 Task: In the Company tbs.co.jp, Create email and send with subject: 'Elevate Your Success: Introducing a Transformative Opportunity', and with mail content 'Hello_x000D_
Join a community of forward-thinkers and pioneers. Our transformative solution will empower you to shape the future of your industry.._x000D_
Kind Regards', attach the document: Agenda.pdf and insert image: visitingcard.jpg. Below Kind Regards, write Tumblr and insert the URL: www.tumblr.com. Mark checkbox to create task to follow up : In 2 business days .  Enter or choose an email address of recipient's from company's contact and send.. Logged in from softage.10@softage.net
Action: Mouse moved to (88, 59)
Screenshot: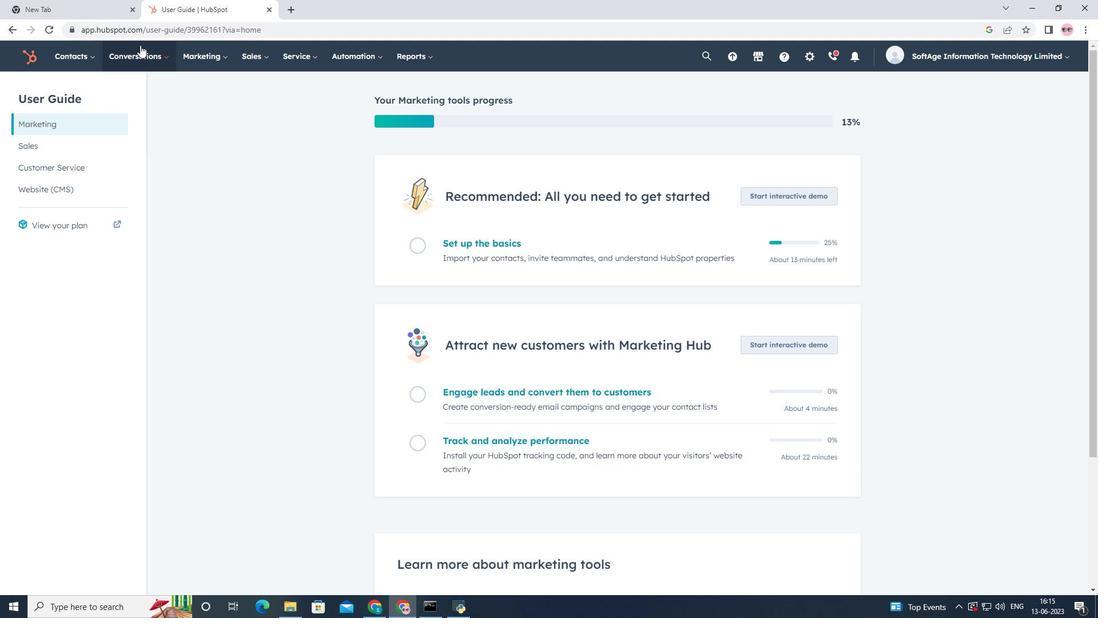 
Action: Mouse pressed left at (88, 59)
Screenshot: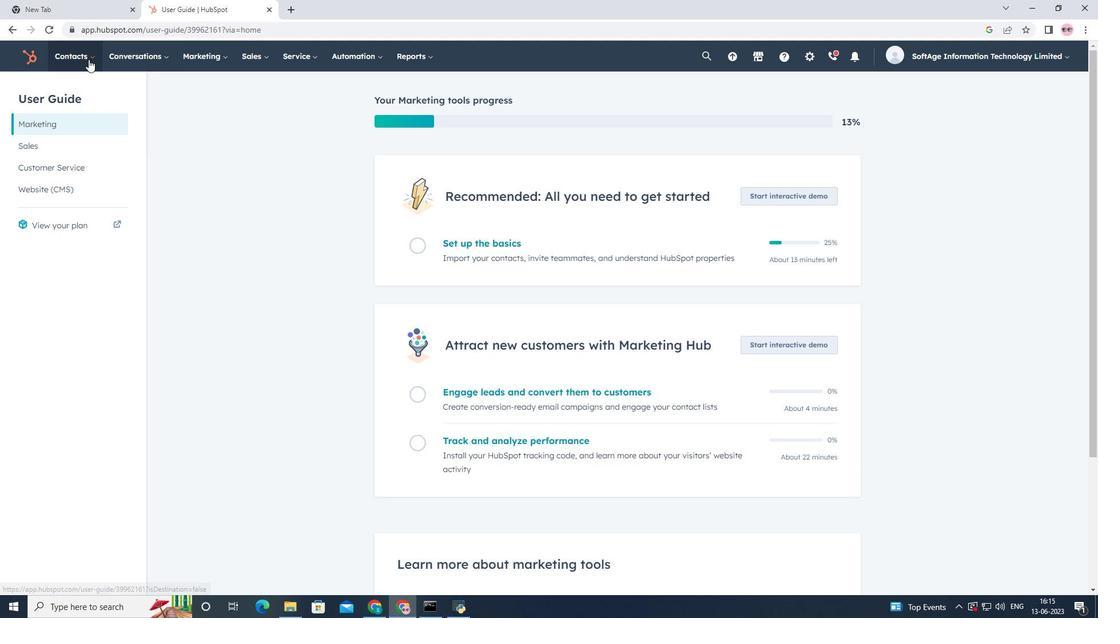 
Action: Mouse moved to (92, 119)
Screenshot: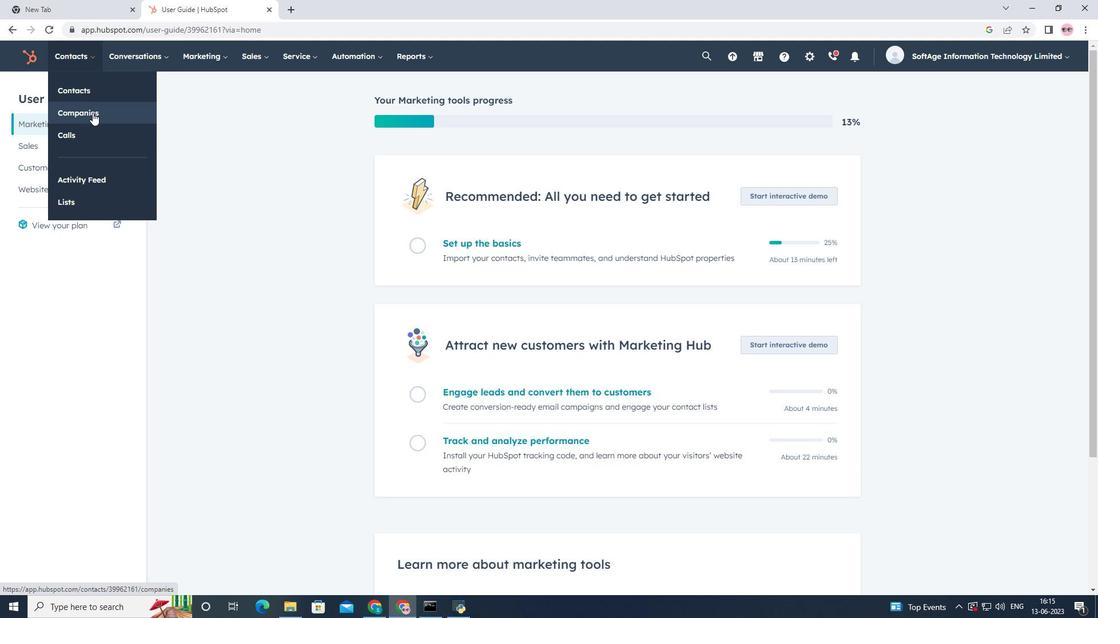 
Action: Mouse pressed left at (92, 119)
Screenshot: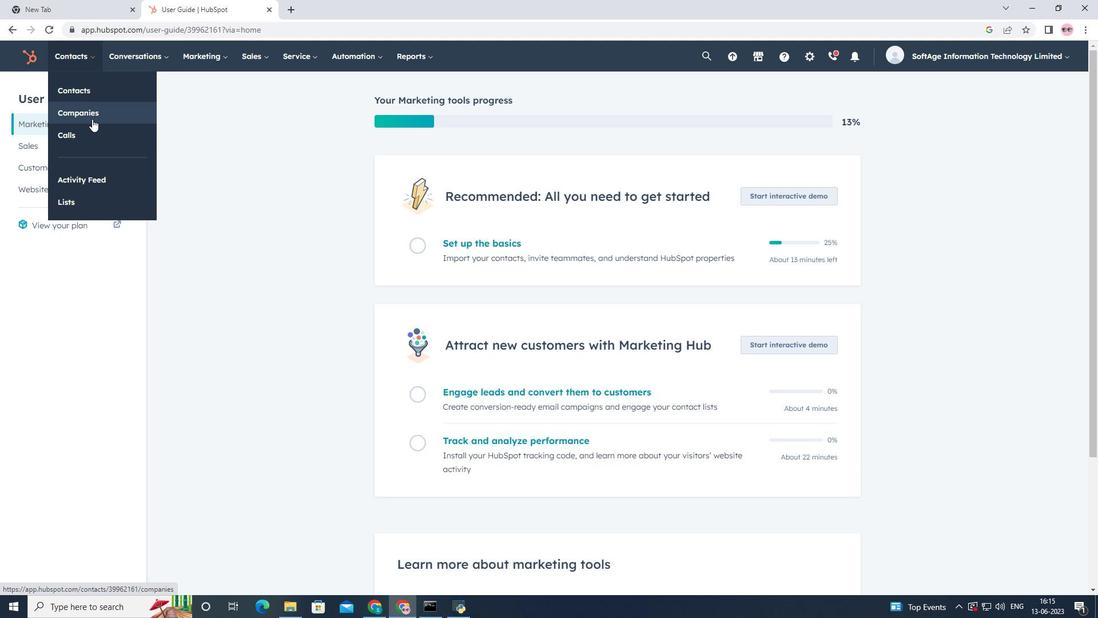 
Action: Mouse moved to (96, 190)
Screenshot: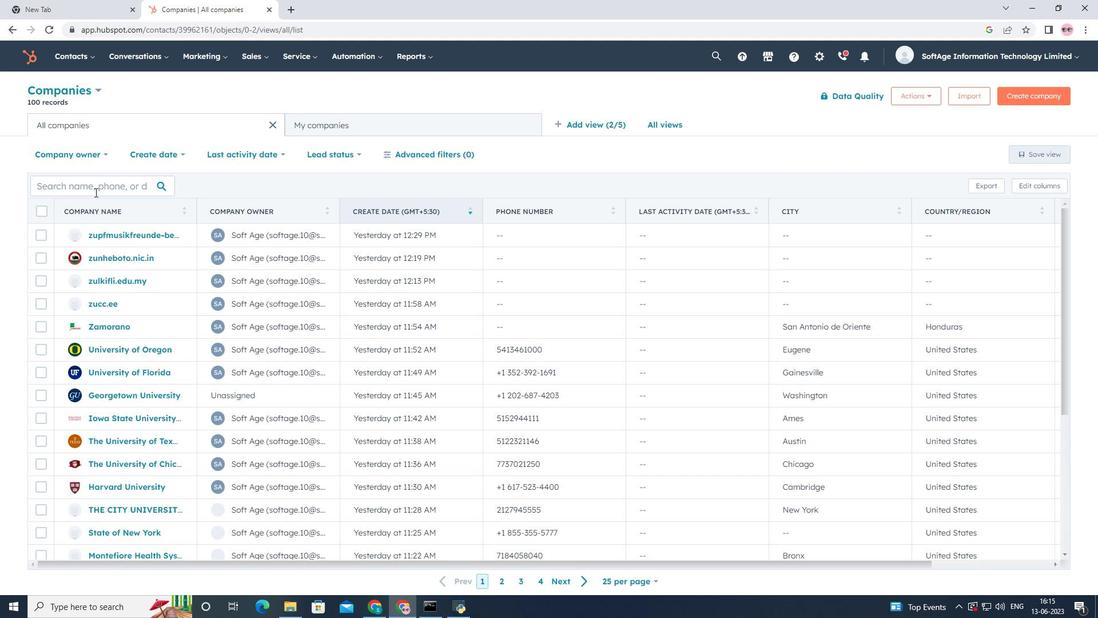 
Action: Mouse pressed left at (96, 190)
Screenshot: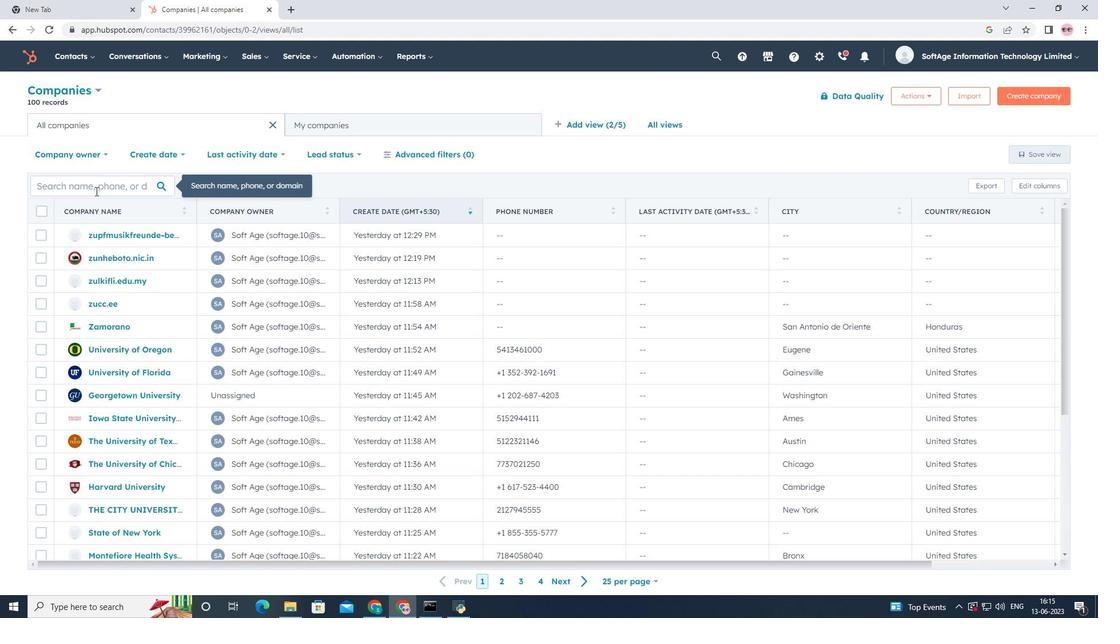 
Action: Key pressed tbs.co.jp
Screenshot: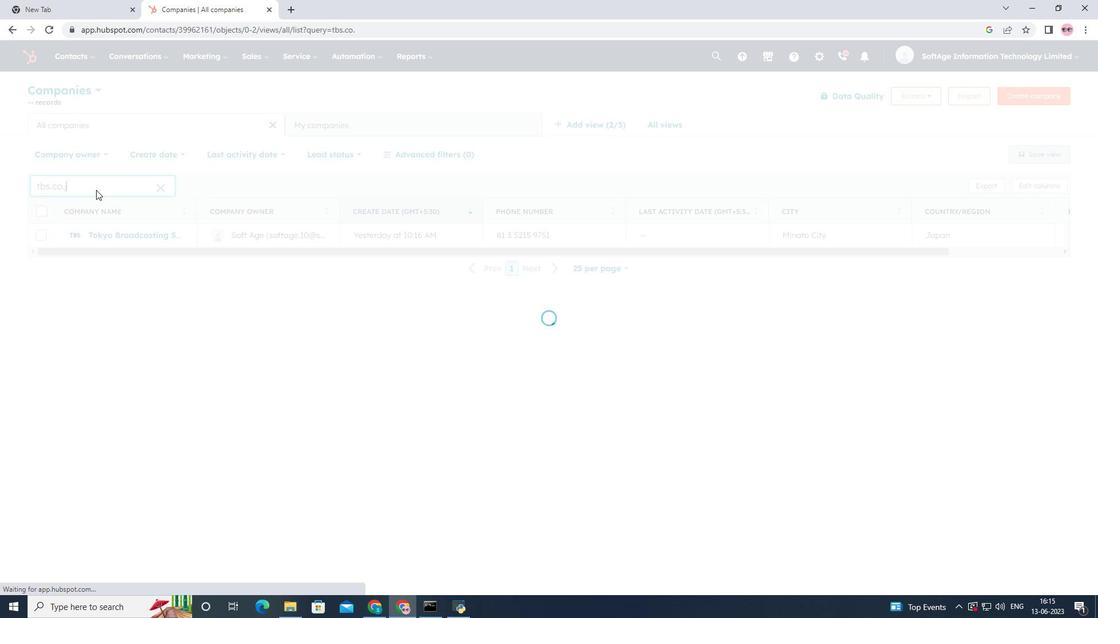 
Action: Mouse moved to (115, 237)
Screenshot: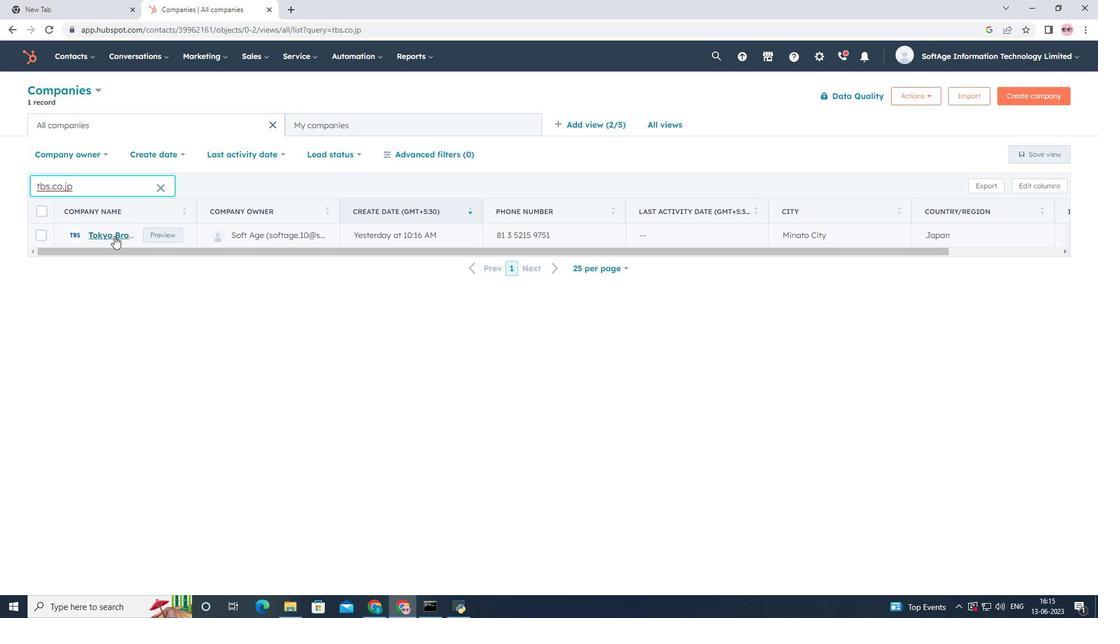 
Action: Mouse pressed left at (115, 237)
Screenshot: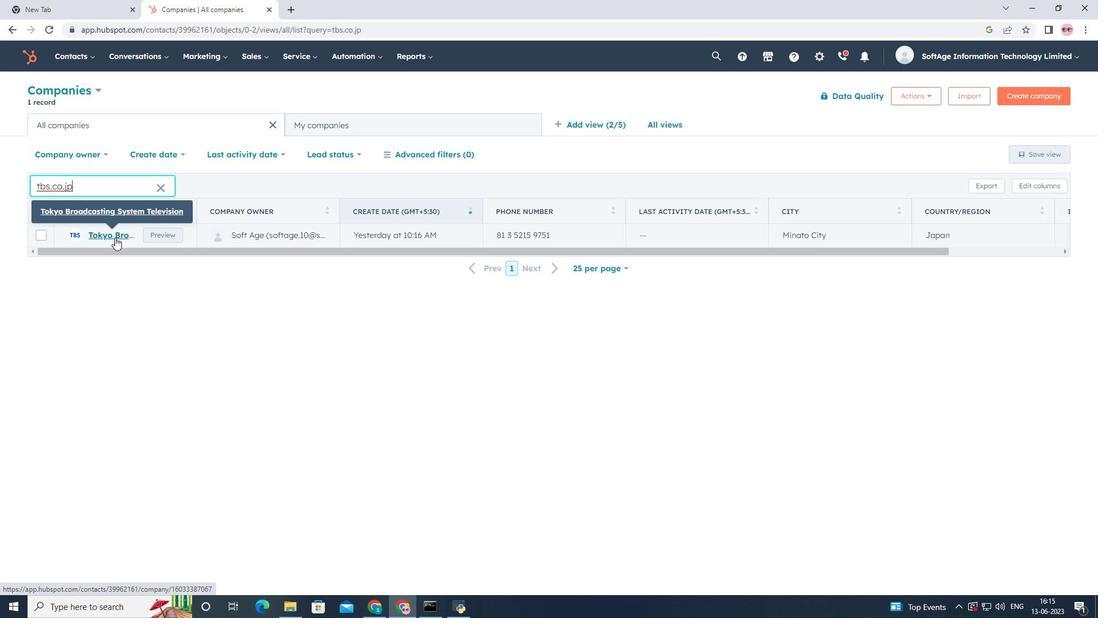 
Action: Mouse moved to (82, 198)
Screenshot: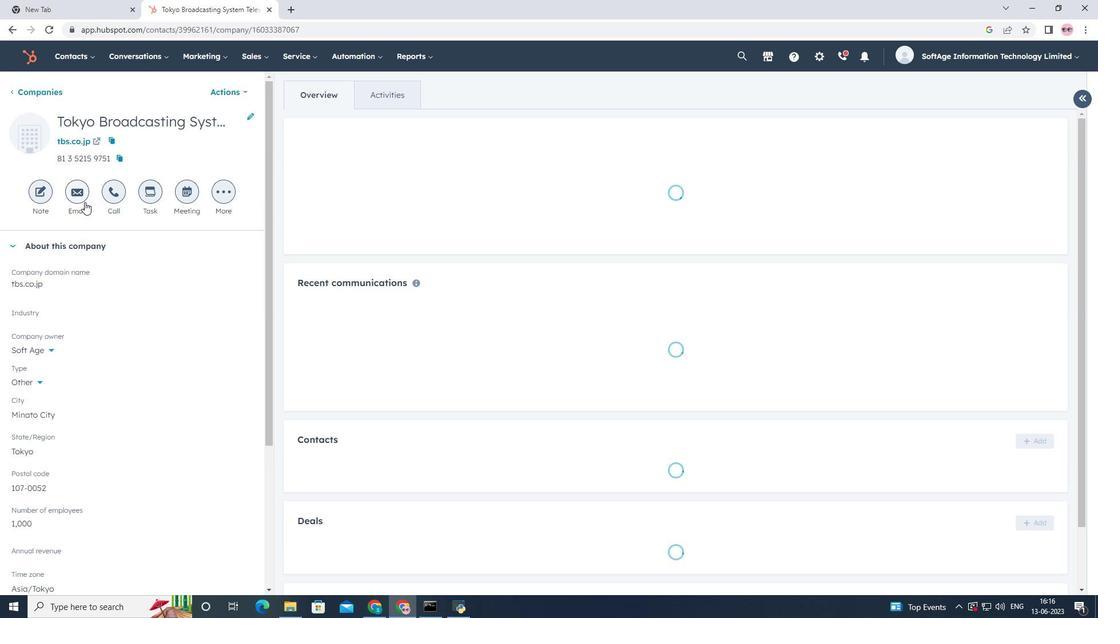 
Action: Mouse pressed left at (82, 198)
Screenshot: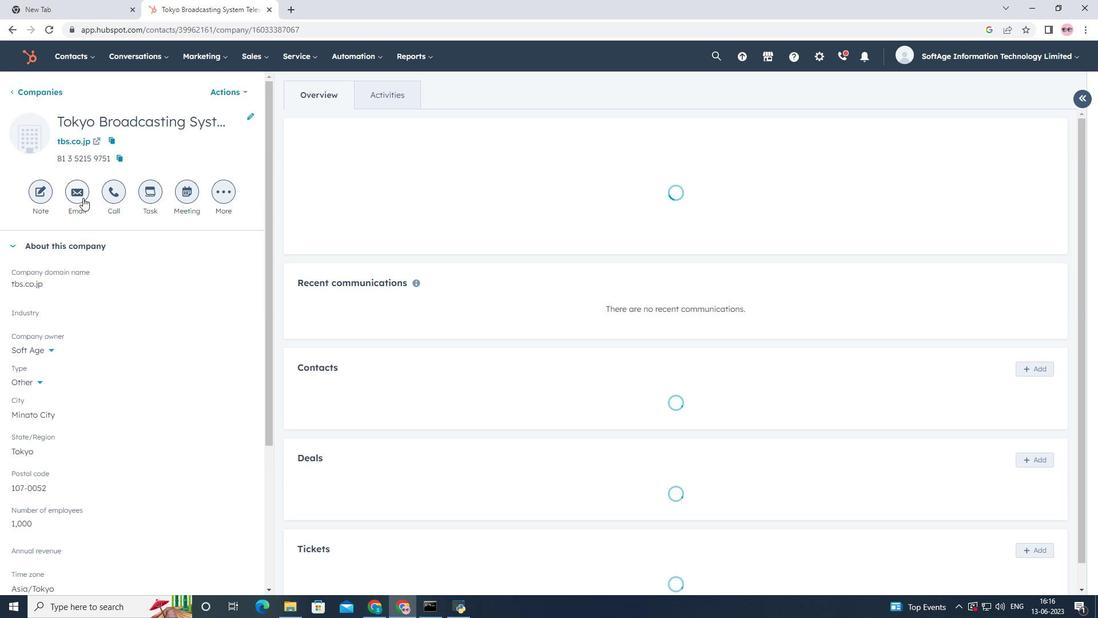 
Action: Mouse moved to (703, 390)
Screenshot: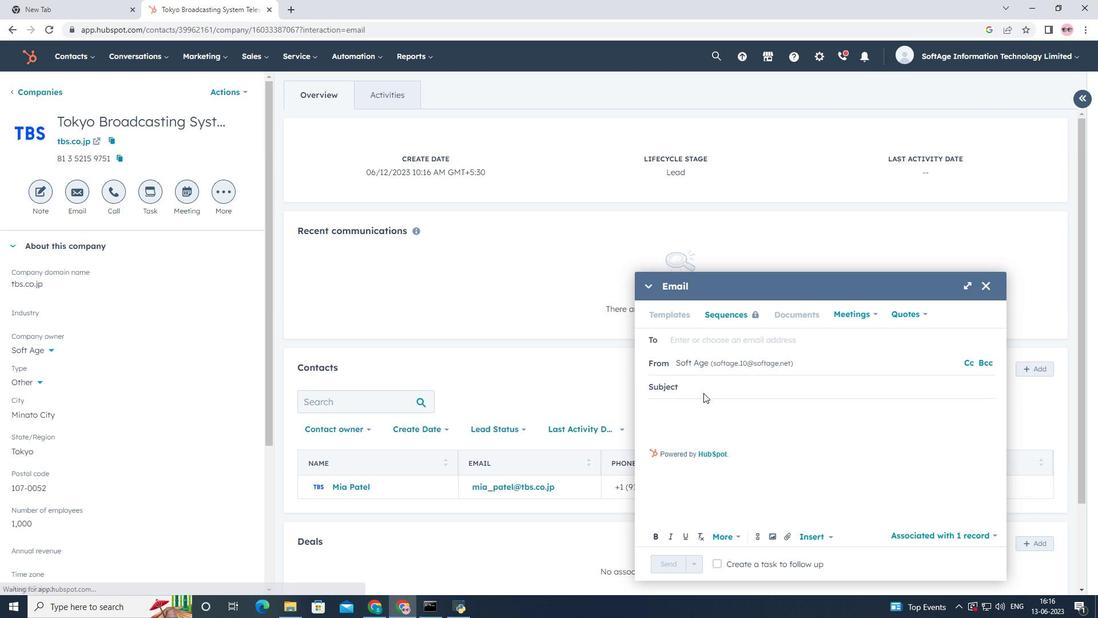 
Action: Mouse pressed left at (703, 390)
Screenshot: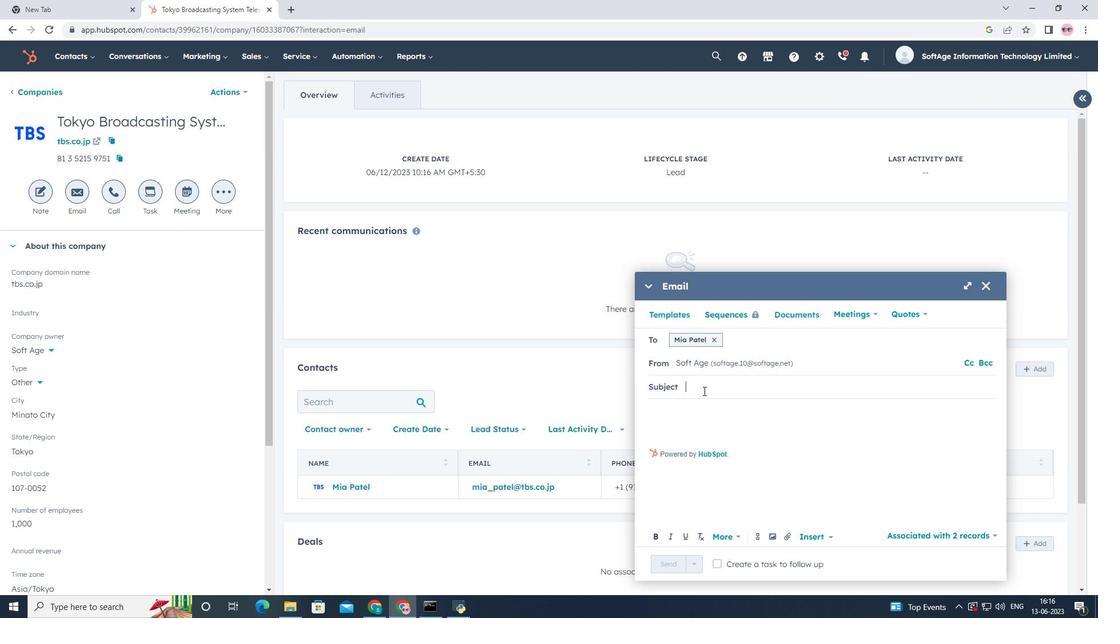 
Action: Key pressed <Key.shift>Elevate<Key.space><Key.shift>Your<Key.space><Key.shift>Success<Key.shift>:<Key.space><Key.shift><Key.shift><Key.shift><Key.shift><Key.shift><Key.shift><Key.shift><Key.shift><Key.shift><Key.shift><Key.shift><Key.shift><Key.shift><Key.shift><Key.shift><Key.shift><Key.shift><Key.shift><Key.shift><Key.shift><Key.shift><Key.shift><Key.shift><Key.shift><Key.shift><Key.shift><Key.shift><Key.shift><Key.shift><Key.shift><Key.shift><Key.shift><Key.shift><Key.shift><Key.shift><Key.shift><Key.shift><Key.shift><Key.shift><Key.shift><Key.shift><Key.shift><Key.shift><Key.shift><Key.shift><Key.shift><Key.shift><Key.shift><Key.shift><Key.shift><Key.shift><Key.shift><Key.shift><Key.shift>Introducing<Key.space>a<Key.space><Key.shift><Key.shift><Key.shift>Transformative<Key.space><Key.shift>Opportunity
Screenshot: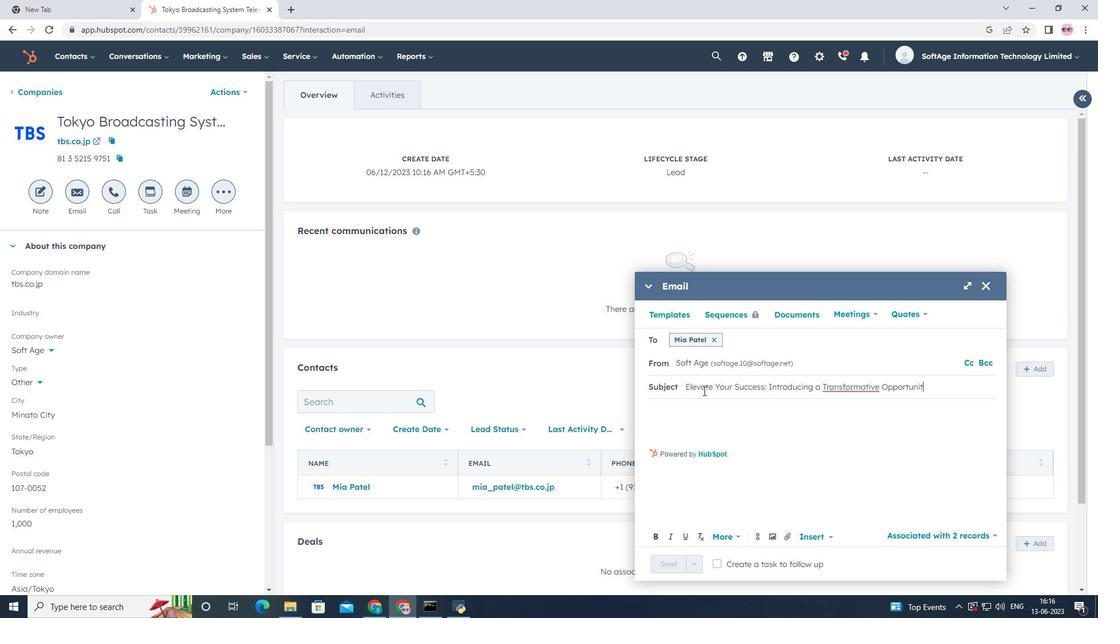 
Action: Mouse moved to (681, 414)
Screenshot: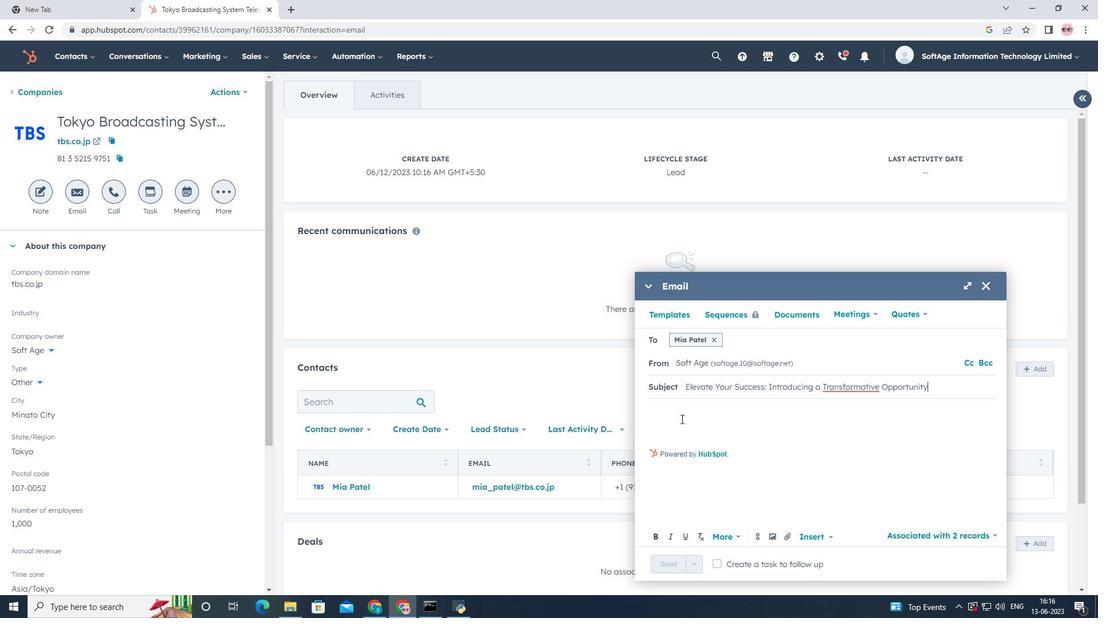 
Action: Mouse pressed left at (681, 414)
Screenshot: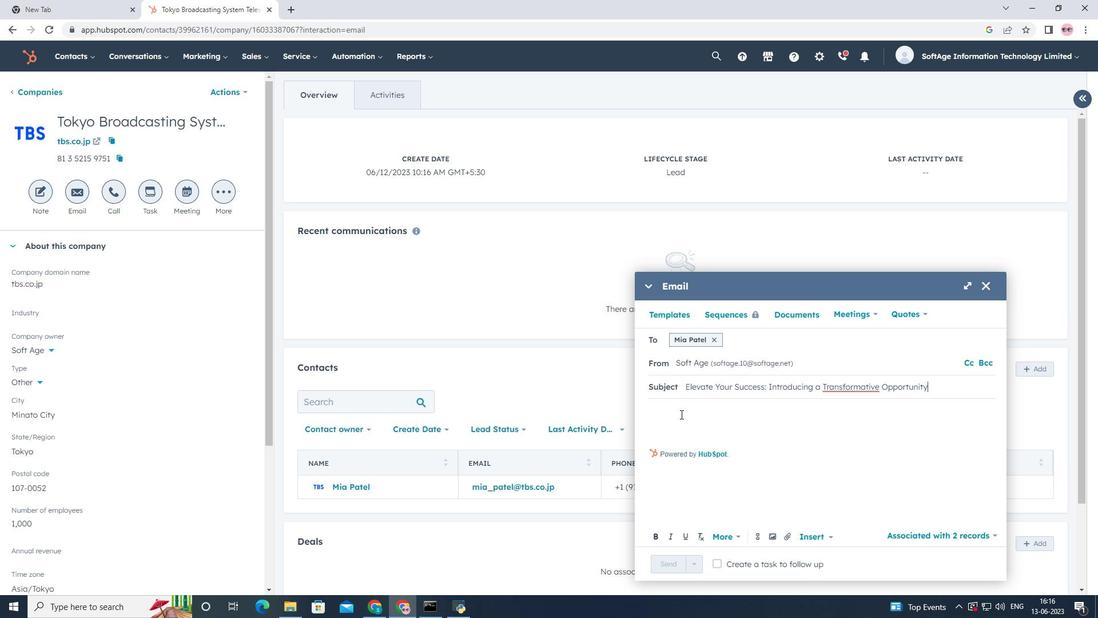 
Action: Key pressed <Key.shift><Key.shift><Key.shift><Key.shift><Key.shift><Key.shift><Key.shift><Key.shift><Key.shift><Key.shift><Key.shift><Key.shift><Key.shift><Key.shift><Key.shift><Key.shift><Key.shift><Key.shift><Key.shift><Key.shift><Key.shift><Key.shift><Key.shift><Key.shift><Key.shift><Key.shift><Key.shift><Key.shift><Key.shift><Key.shift><Key.shift><Key.shift><Key.shift><Key.shift><Key.shift><Key.shift><Key.shift><Key.shift><Key.shift><Key.shift><Key.shift><Key.shift><Key.shift><Key.shift><Key.shift><Key.shift>Hello<Key.enter><Key.shift><Key.shift><Key.shift><Key.shift><Key.shift><Key.shift><Key.shift><Key.shift><Key.shift><Key.shift><Key.shift><Key.shift><Key.shift><Key.shift><Key.shift><Key.shift><Key.shift><Key.shift><Key.shift><Key.shift><Key.shift><Key.shift>Join<Key.space>a<Key.space><Key.shift><Key.shift><Key.shift><Key.shift><Key.shift><Key.shift>community<Key.space>of<Key.space>forward<Key.space><Key.backspace>-<Key.space><Key.backspace>thinkers<Key.space>and<Key.space>pioneers.<Key.space><Key.shift>Our<Key.space>transformative<Key.space>solution<Key.space>will<Key.space>empower<Key.space>you<Key.space>to<Key.space>shape<Key.space>the<Key.space>future<Key.space>of<Key.space>your<Key.space>industry.<Key.enter><Key.shift><Key.shift><Key.shift>Kind<Key.space><Key.shift>Regards<Key.enter>
Screenshot: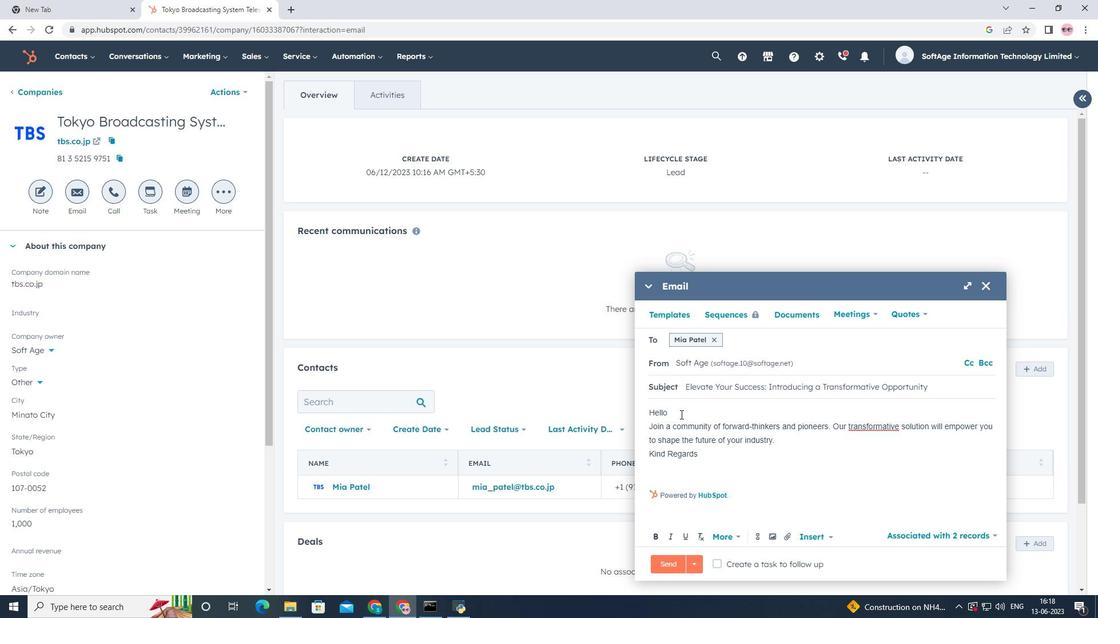 
Action: Mouse moved to (789, 537)
Screenshot: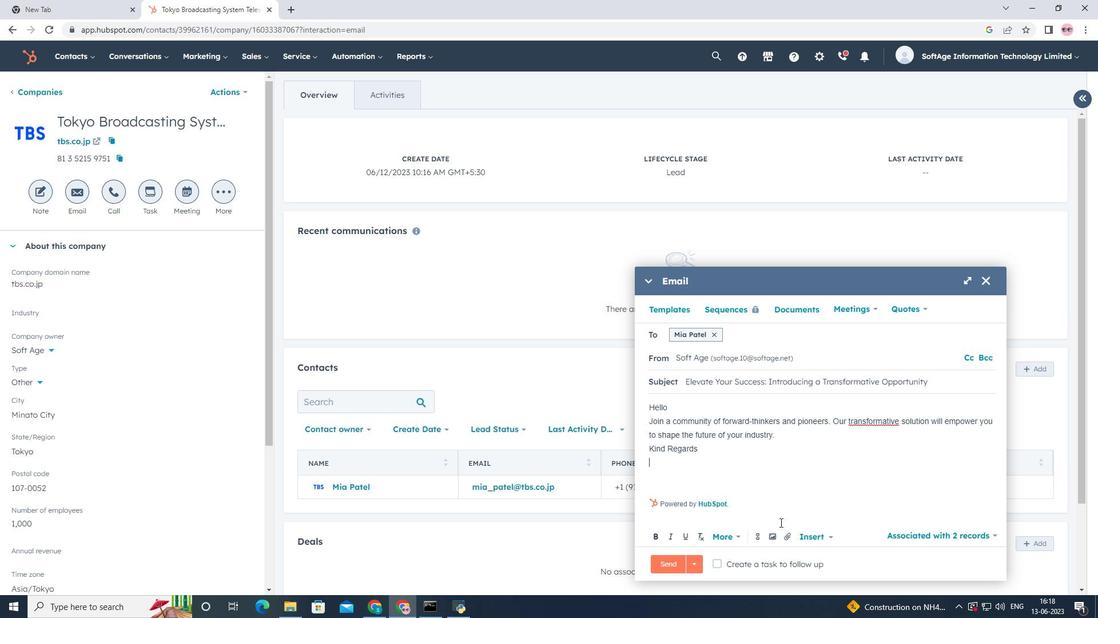 
Action: Mouse pressed left at (789, 537)
Screenshot: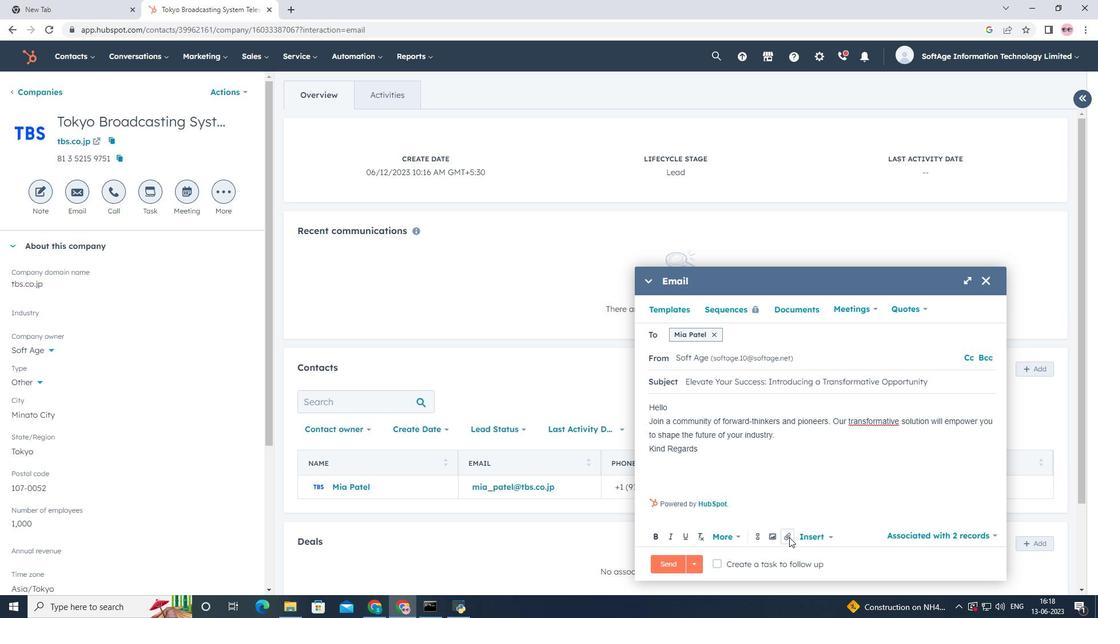 
Action: Mouse moved to (802, 509)
Screenshot: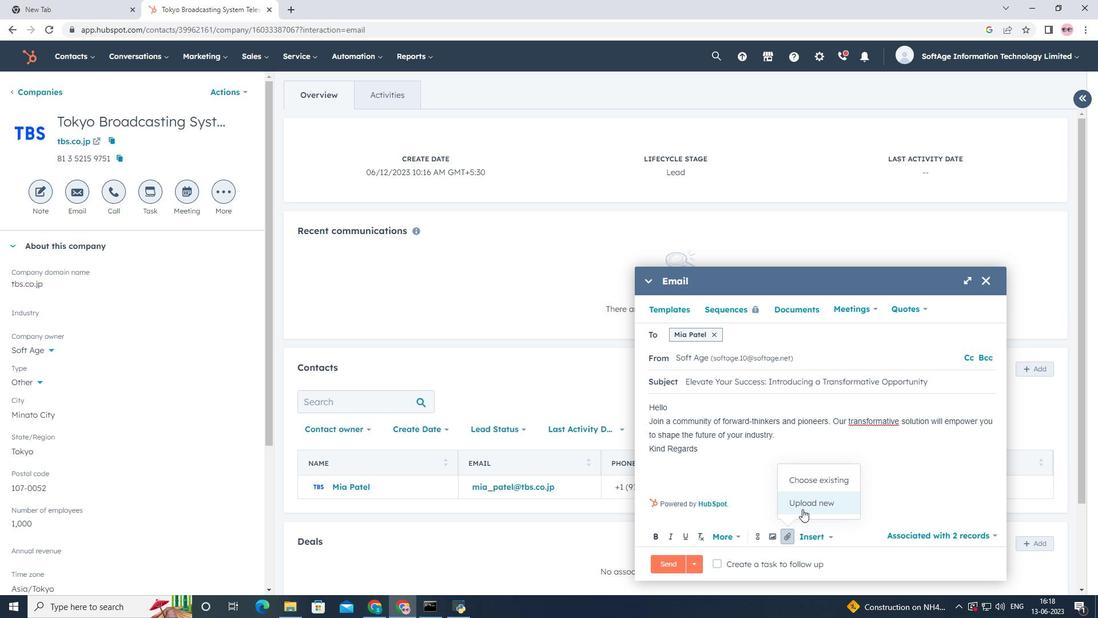 
Action: Mouse pressed left at (802, 509)
Screenshot: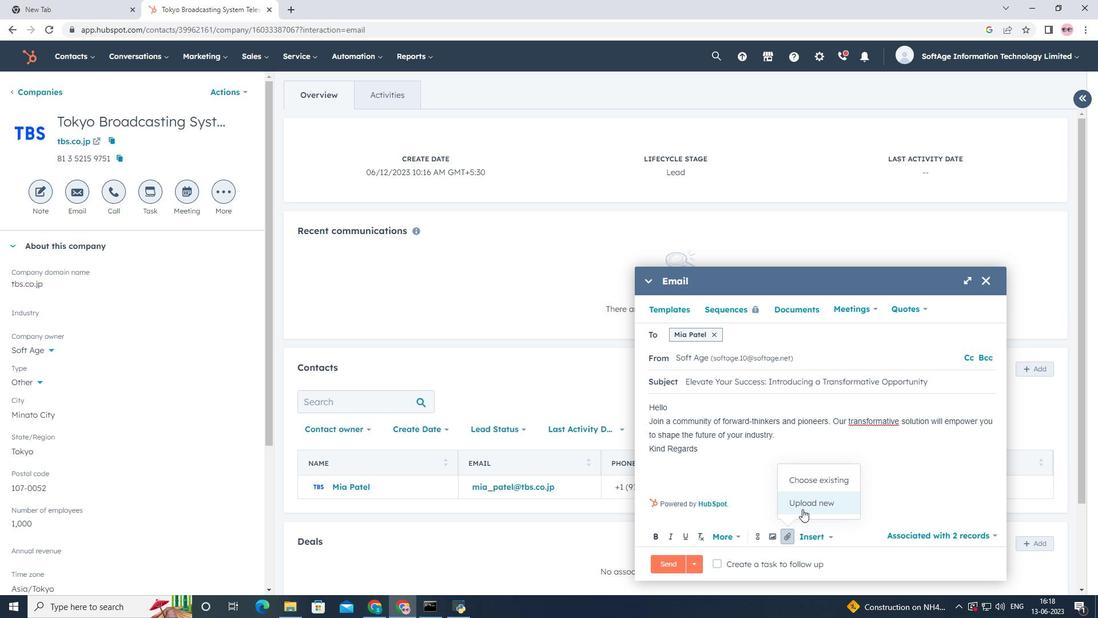 
Action: Mouse moved to (56, 144)
Screenshot: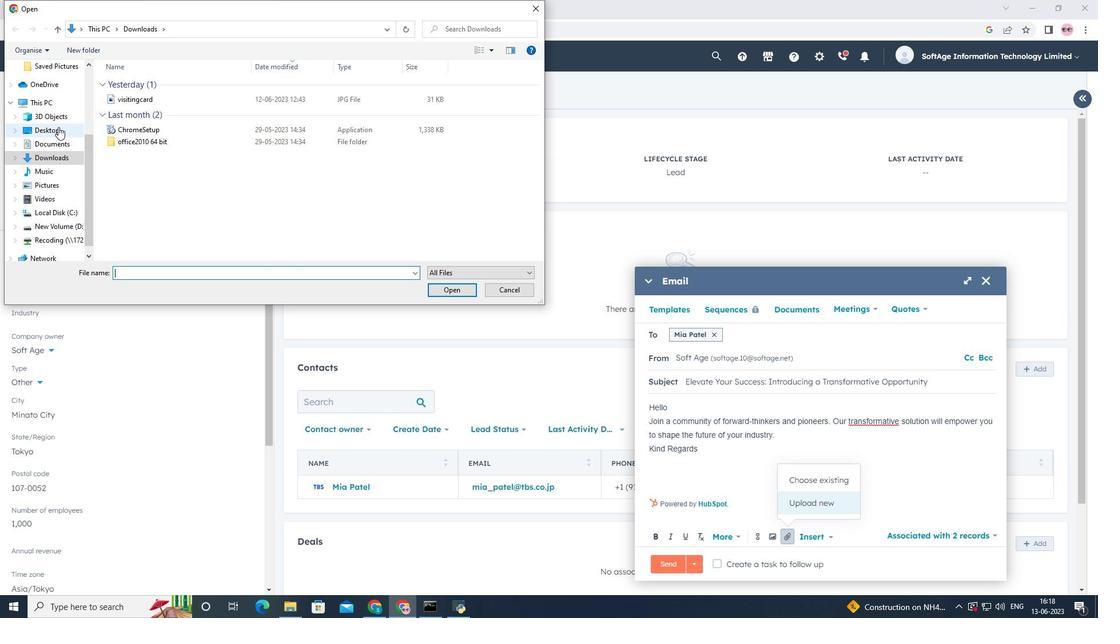 
Action: Mouse pressed left at (56, 144)
Screenshot: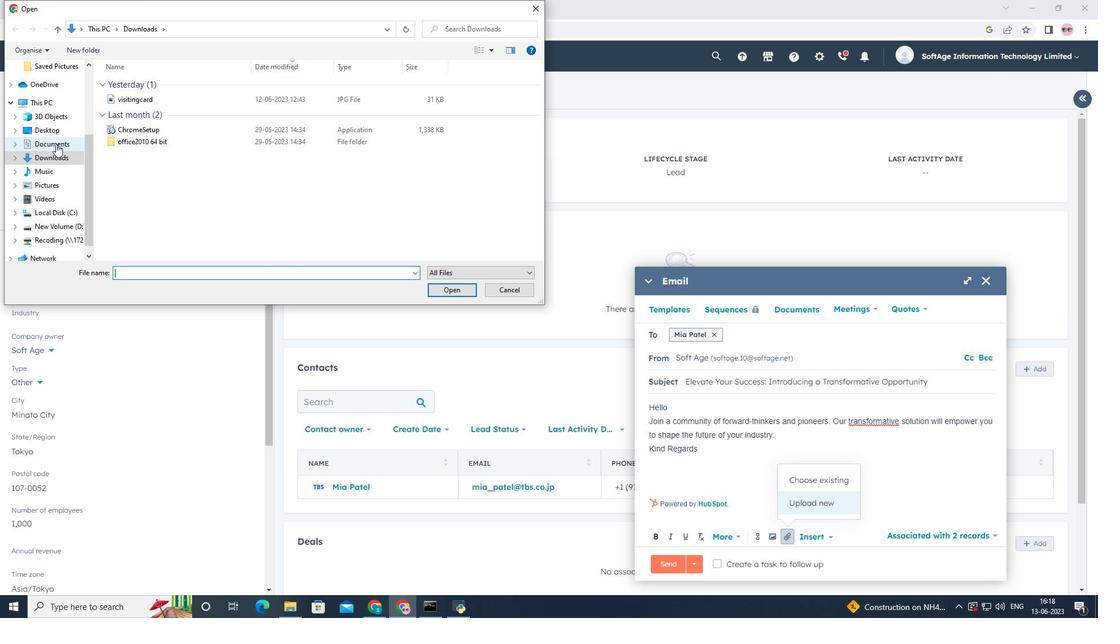 
Action: Mouse moved to (183, 85)
Screenshot: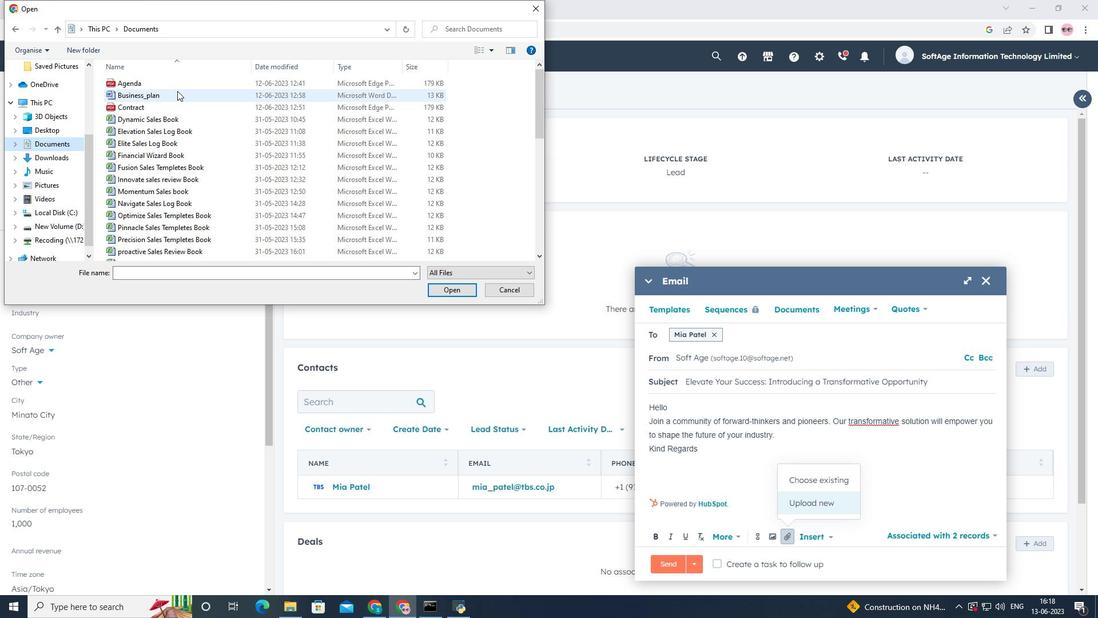 
Action: Mouse pressed left at (183, 85)
Screenshot: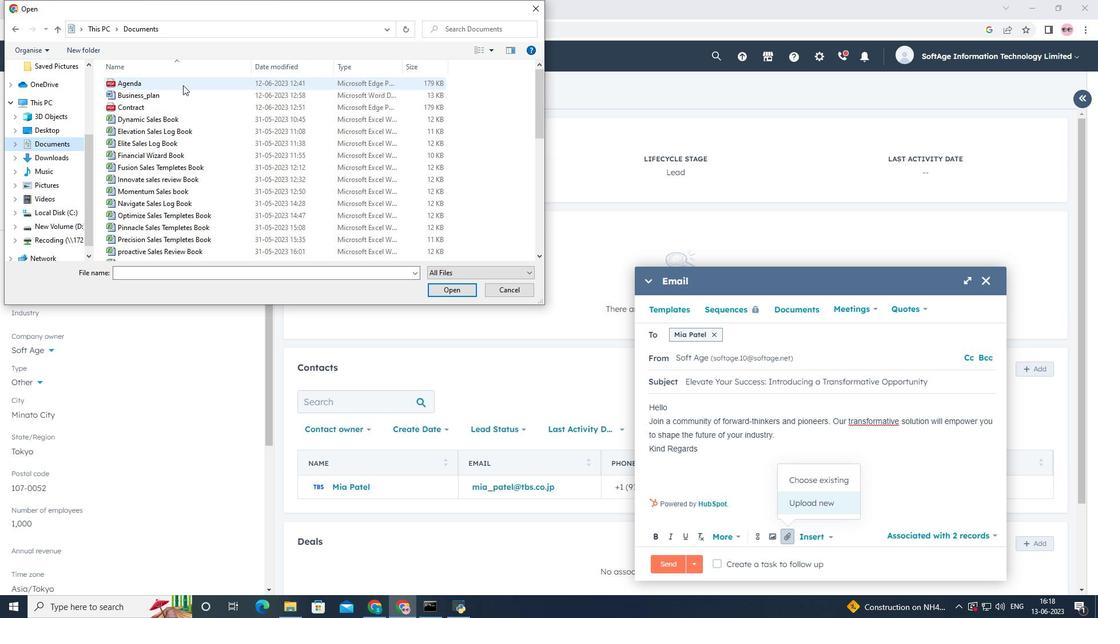 
Action: Mouse moved to (475, 286)
Screenshot: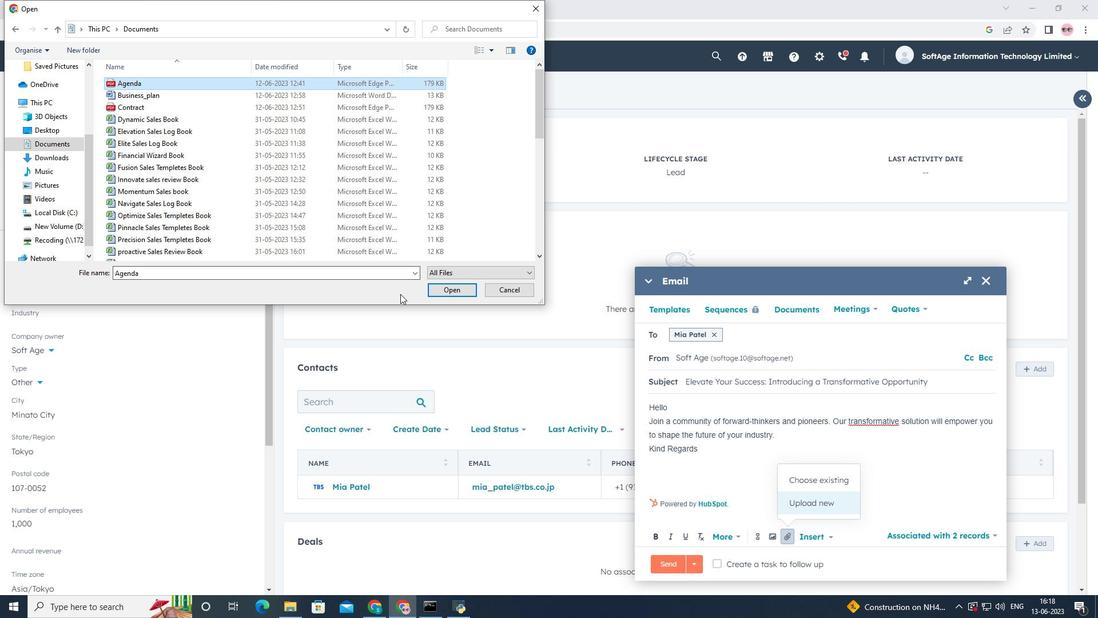 
Action: Mouse pressed left at (475, 286)
Screenshot: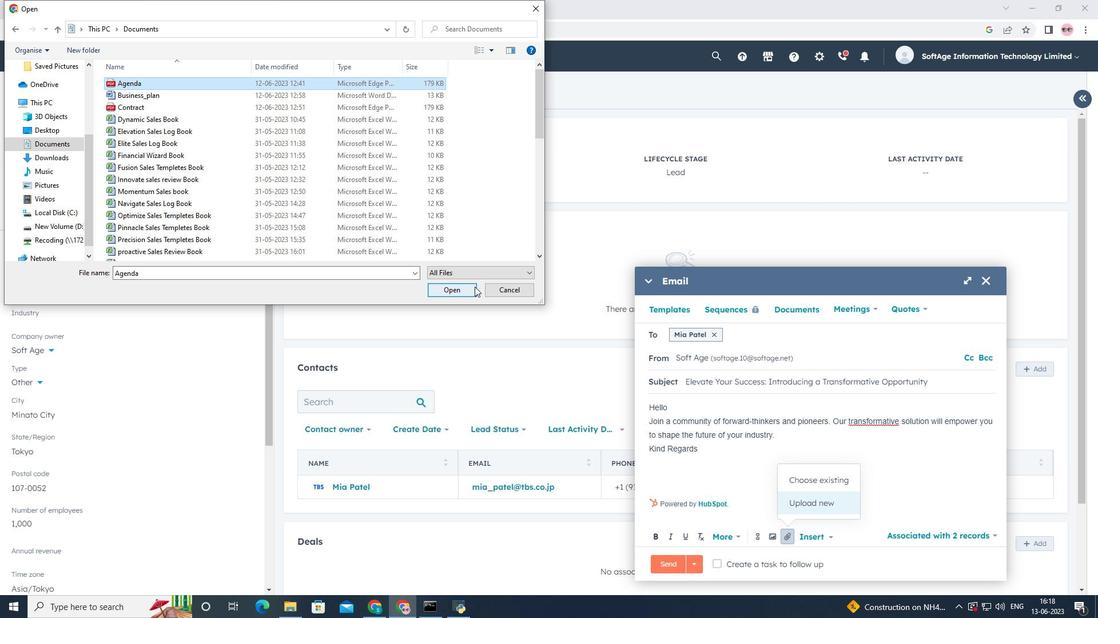 
Action: Mouse moved to (771, 507)
Screenshot: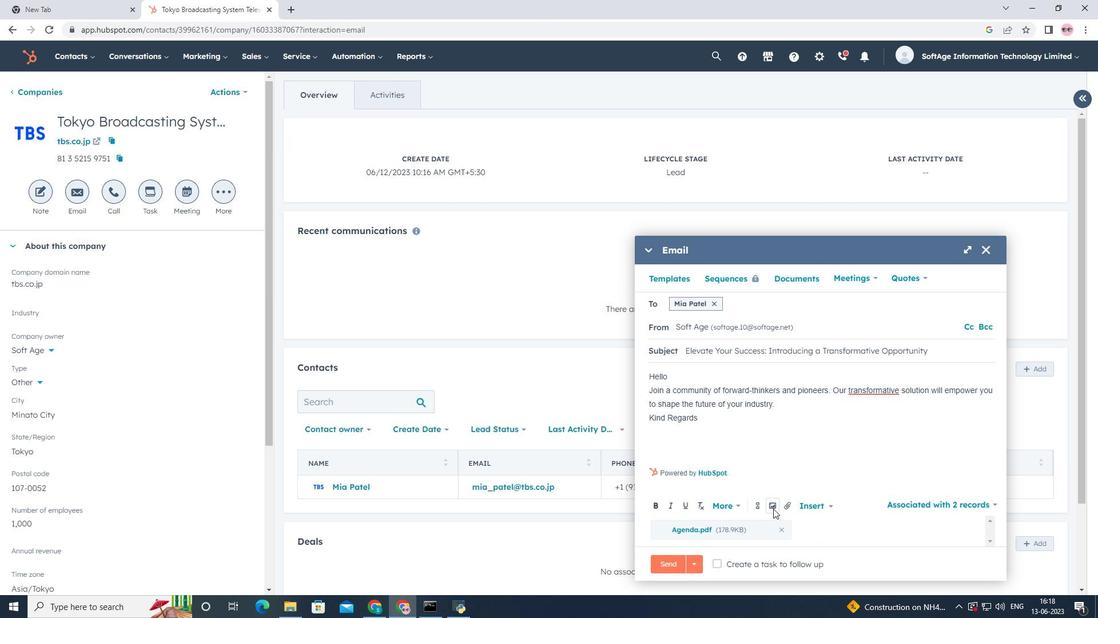 
Action: Mouse pressed left at (771, 507)
Screenshot: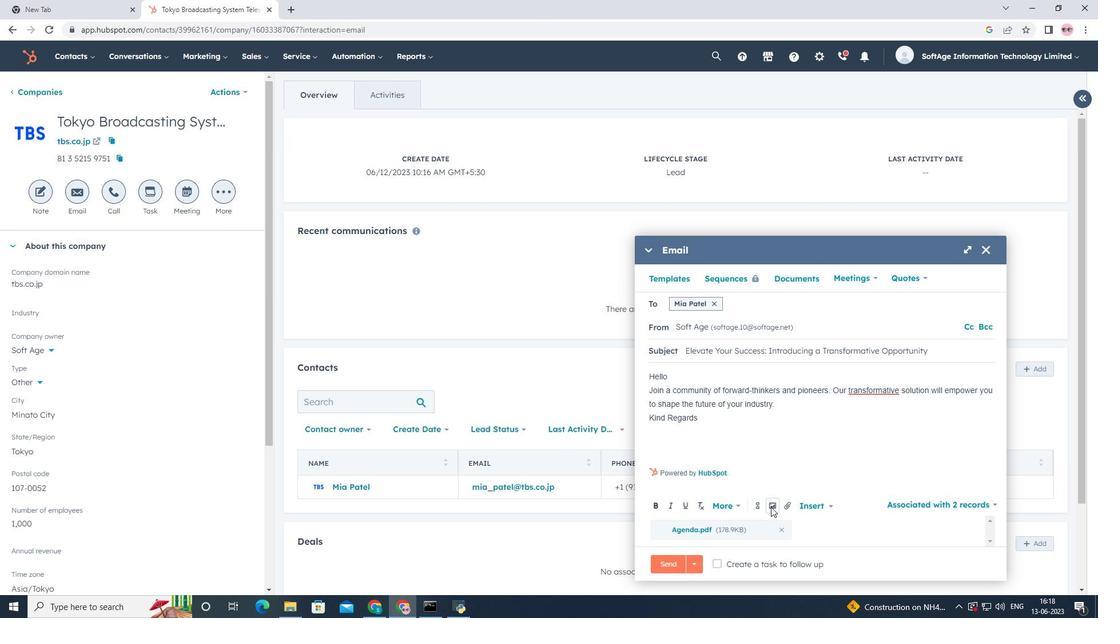 
Action: Mouse moved to (774, 466)
Screenshot: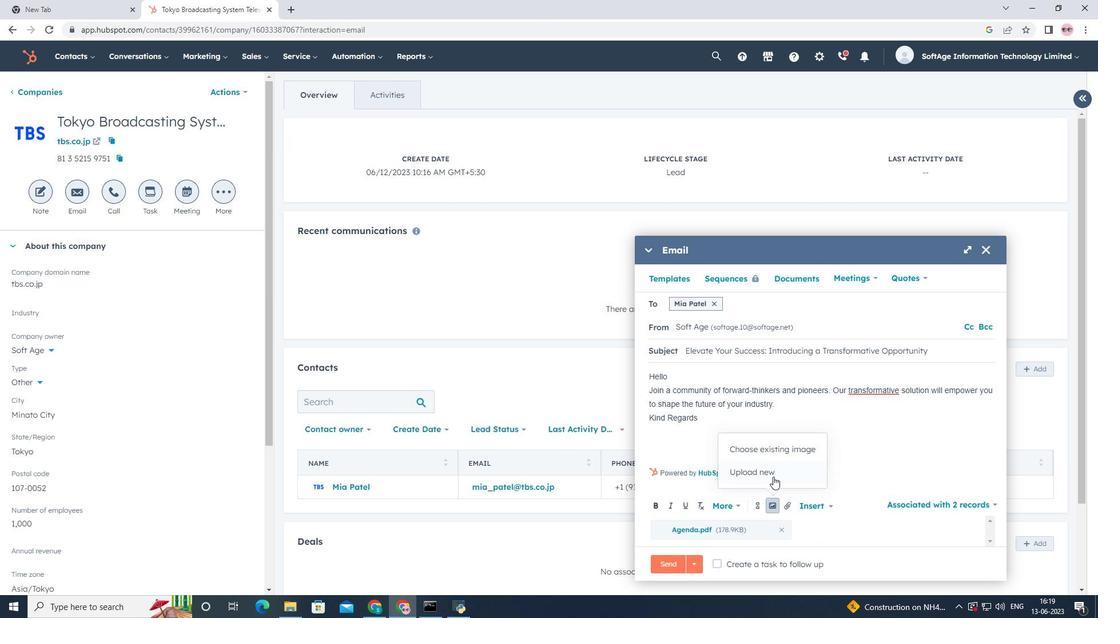 
Action: Mouse pressed left at (774, 466)
Screenshot: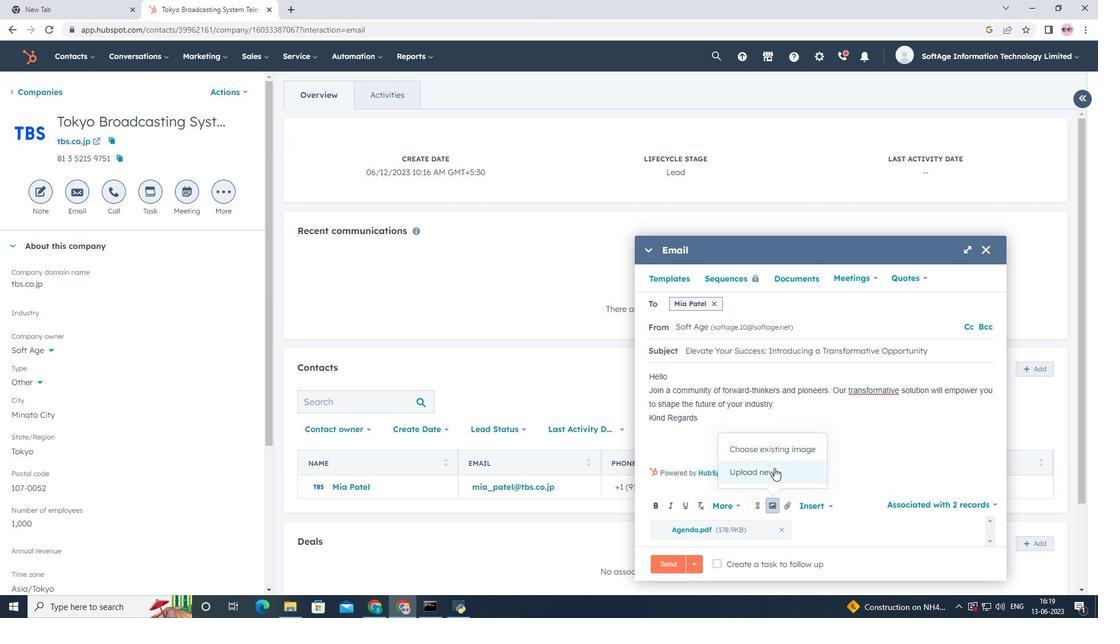 
Action: Mouse moved to (56, 152)
Screenshot: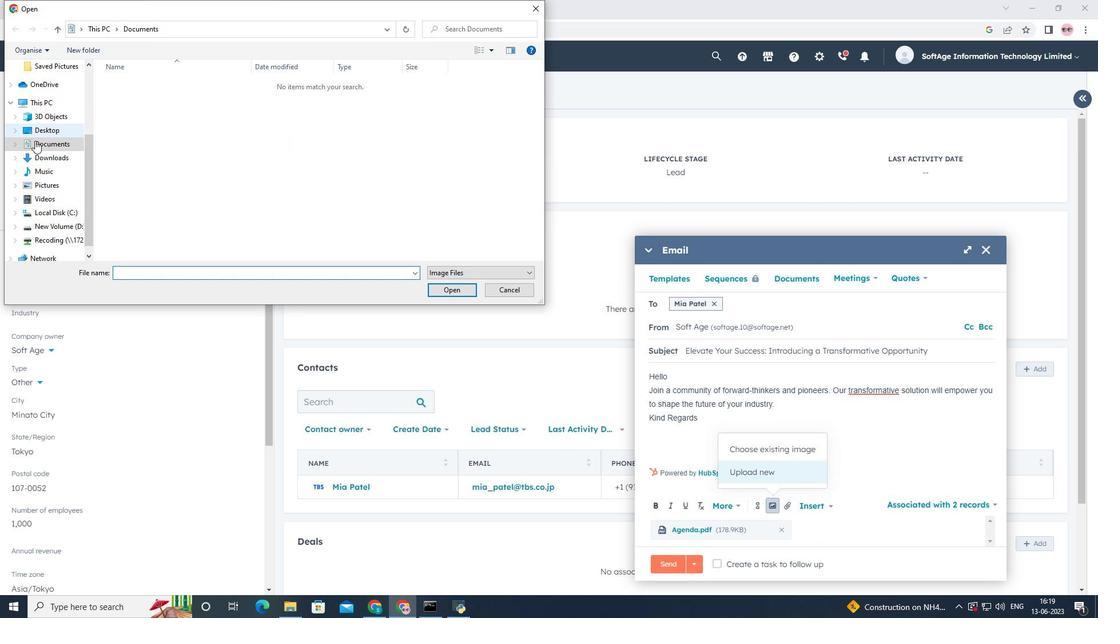 
Action: Mouse pressed left at (56, 152)
Screenshot: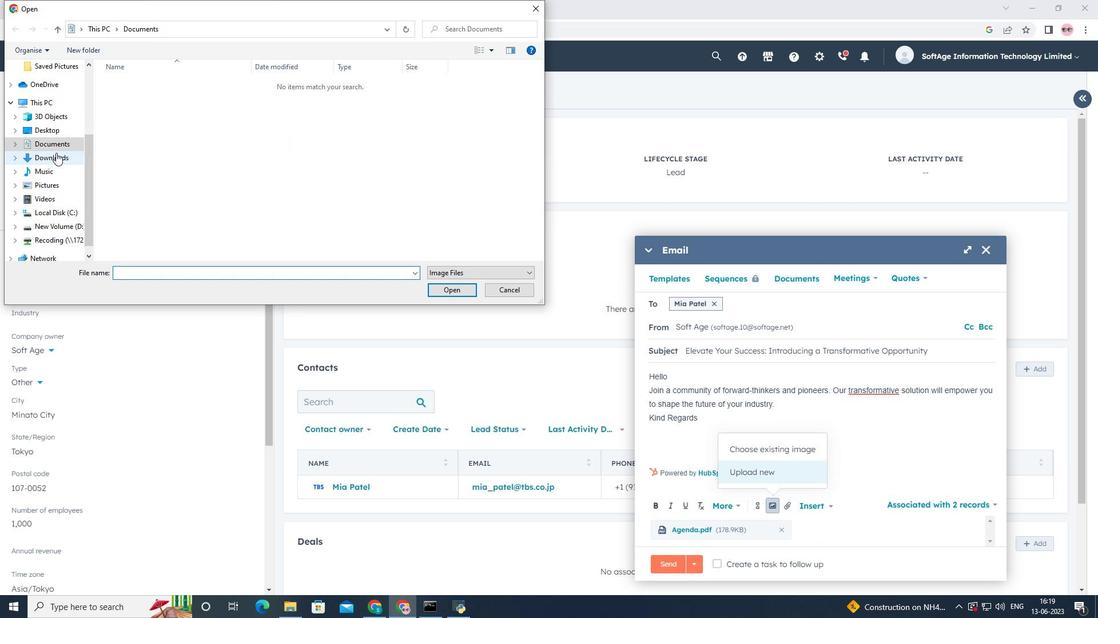 
Action: Mouse moved to (128, 101)
Screenshot: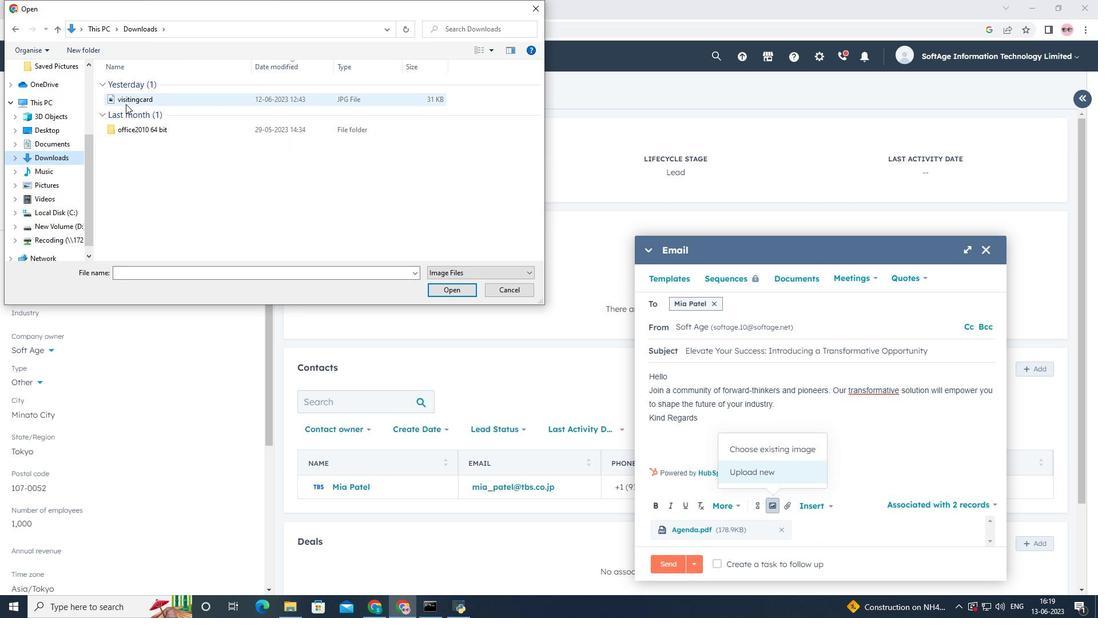 
Action: Mouse pressed left at (128, 101)
Screenshot: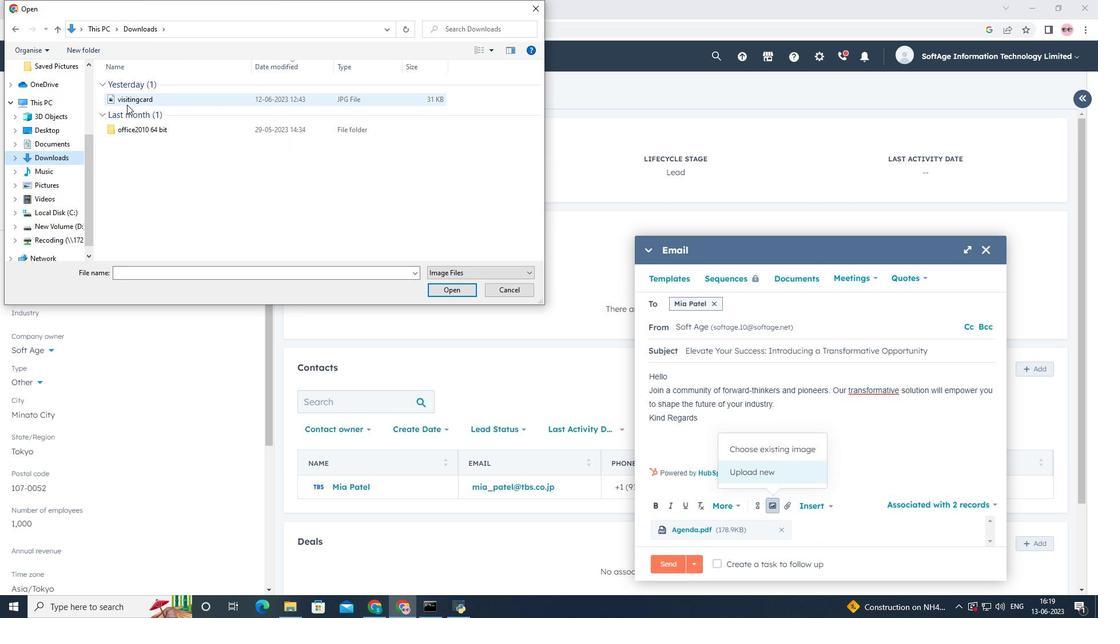 
Action: Mouse moved to (454, 291)
Screenshot: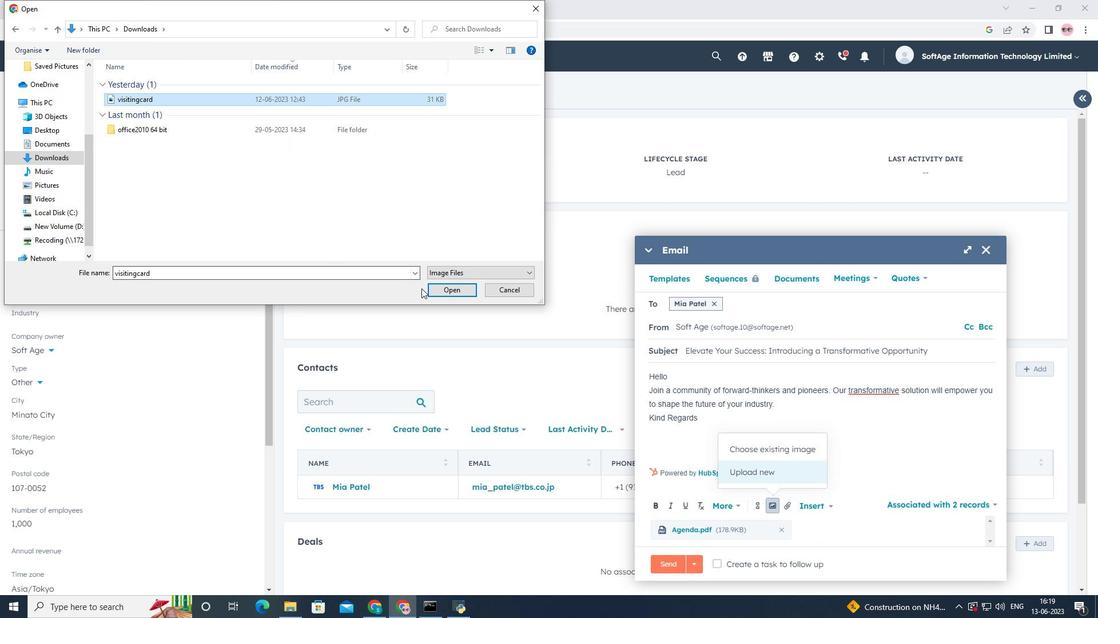 
Action: Mouse pressed left at (454, 291)
Screenshot: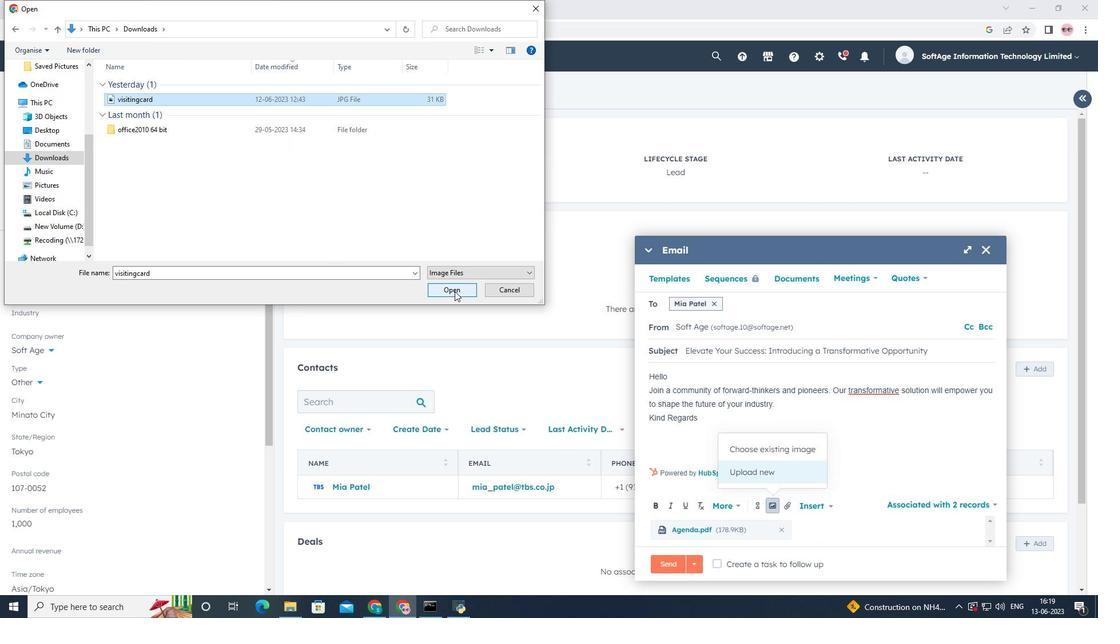 
Action: Mouse moved to (665, 315)
Screenshot: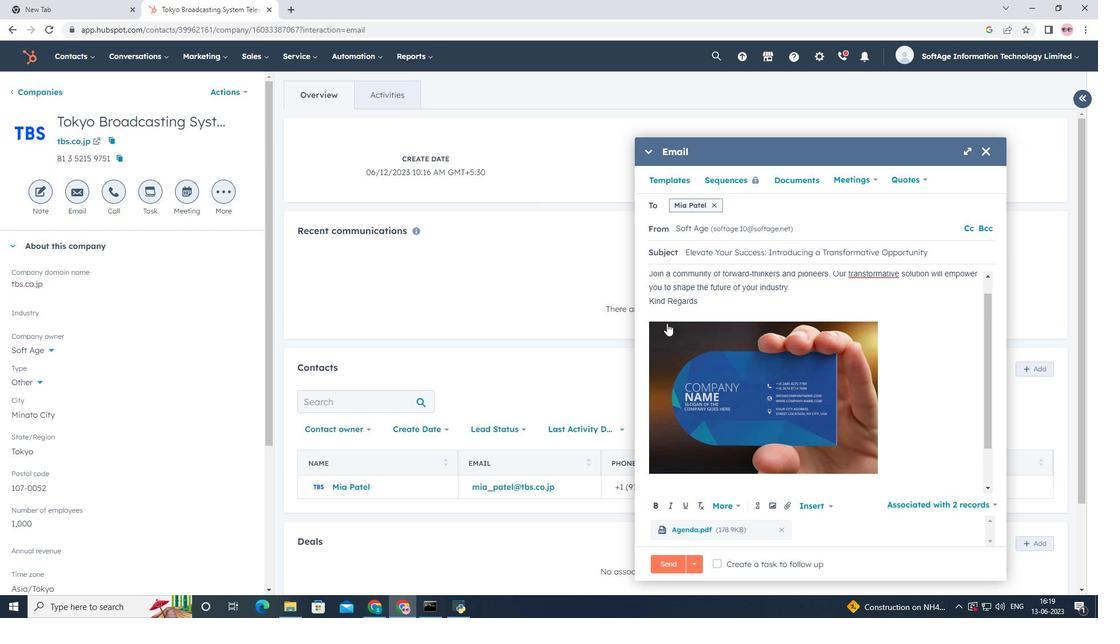 
Action: Mouse pressed left at (665, 315)
Screenshot: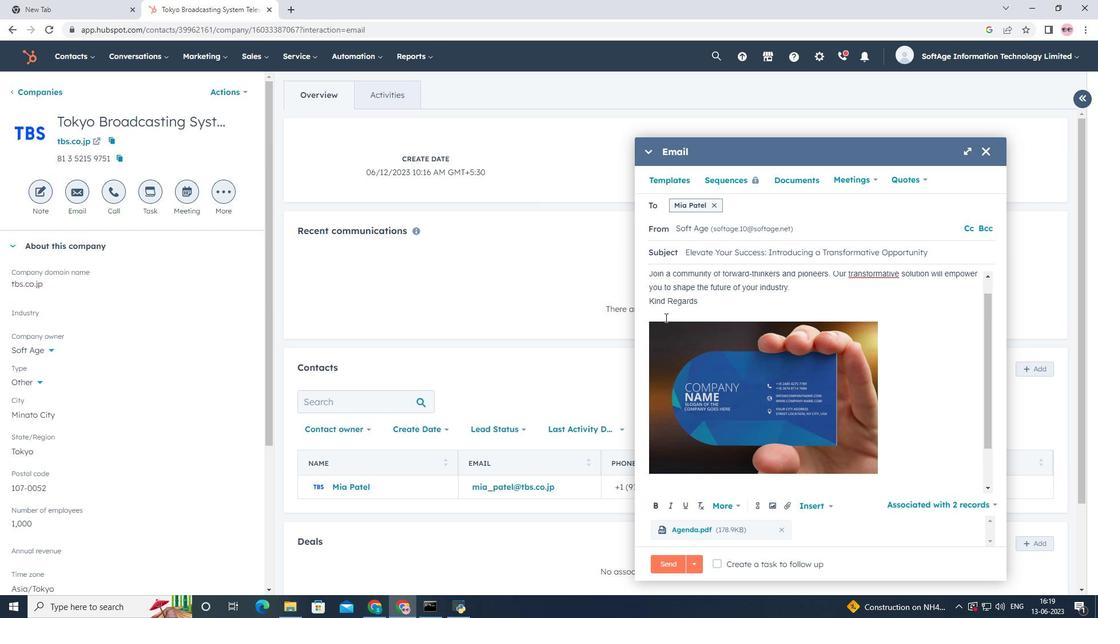 
Action: Key pressed <Key.shift>Tumblr<Key.space>
Screenshot: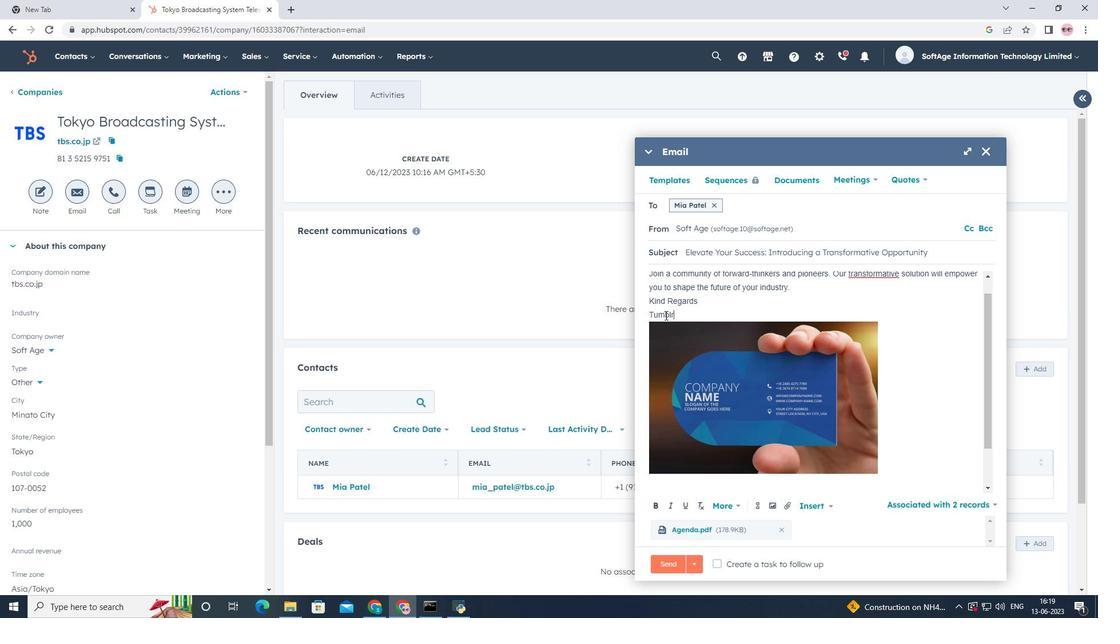 
Action: Mouse moved to (758, 509)
Screenshot: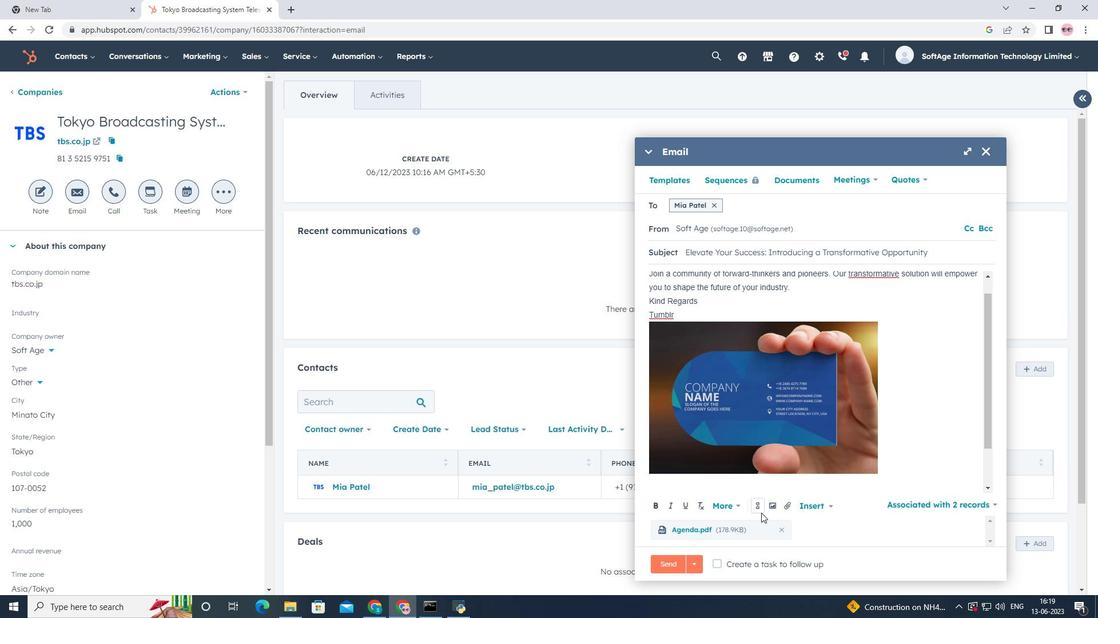 
Action: Mouse pressed left at (758, 509)
Screenshot: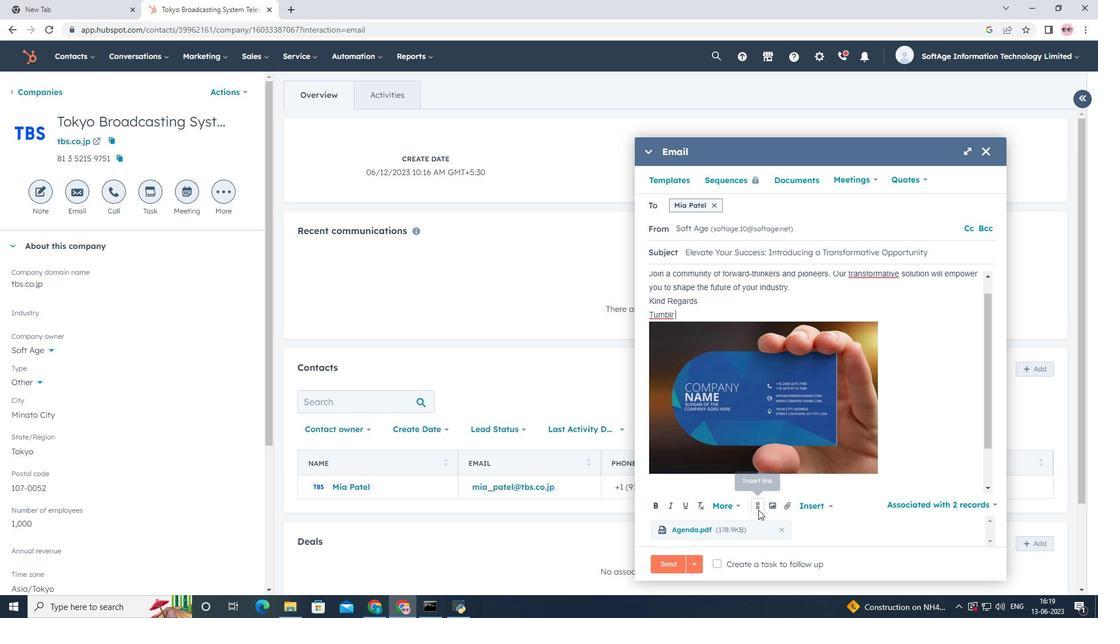 
Action: Mouse moved to (786, 429)
Screenshot: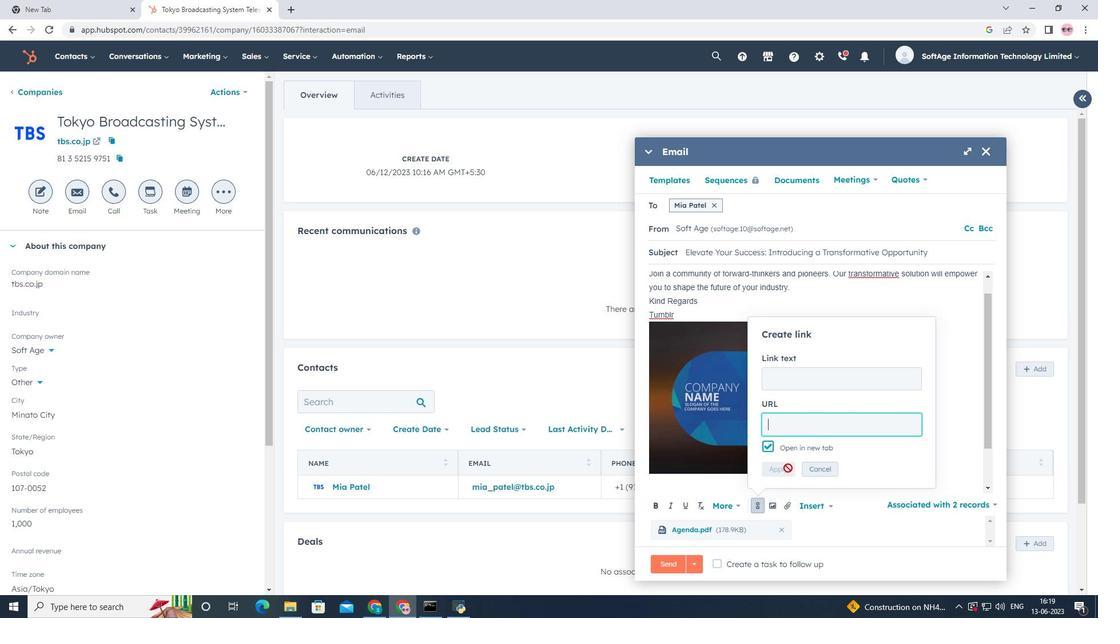 
Action: Key pressed www.tumblr.com
Screenshot: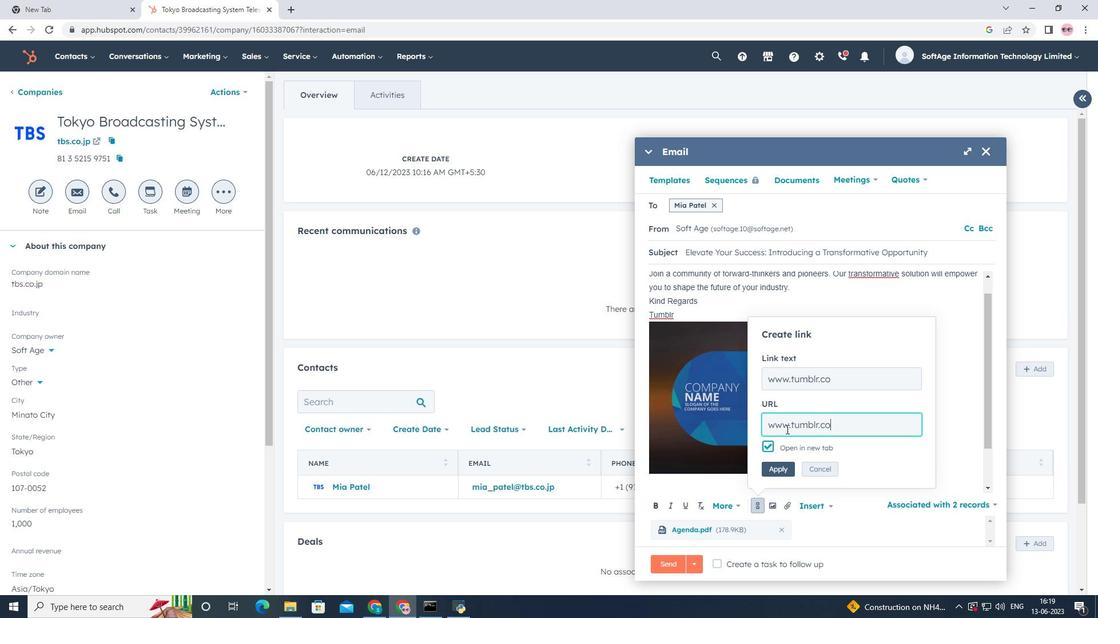 
Action: Mouse moved to (780, 471)
Screenshot: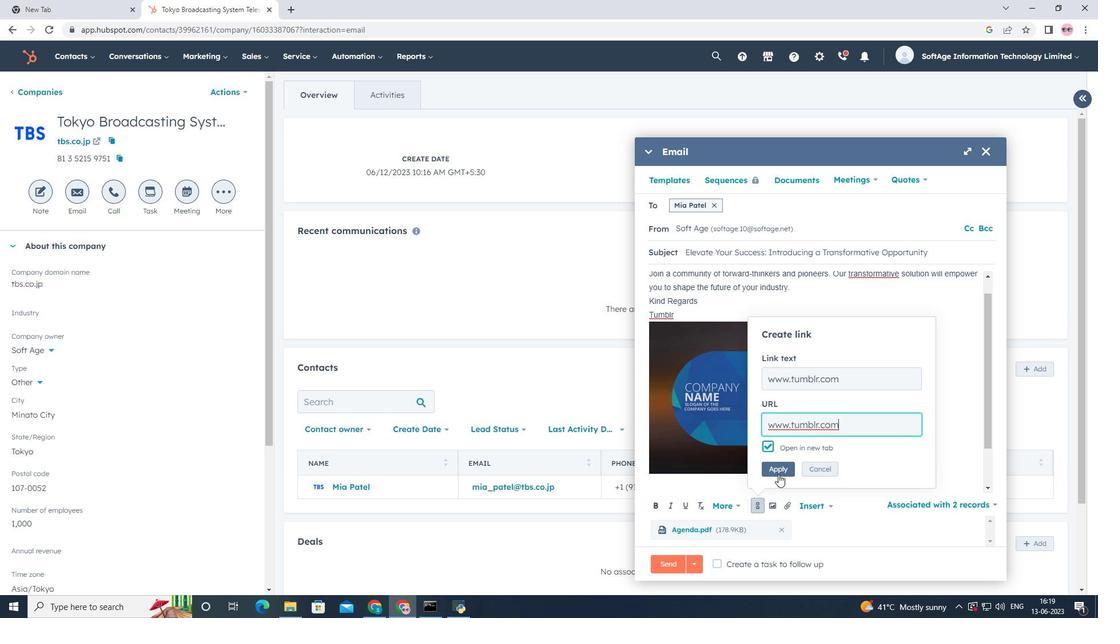 
Action: Mouse pressed left at (780, 471)
Screenshot: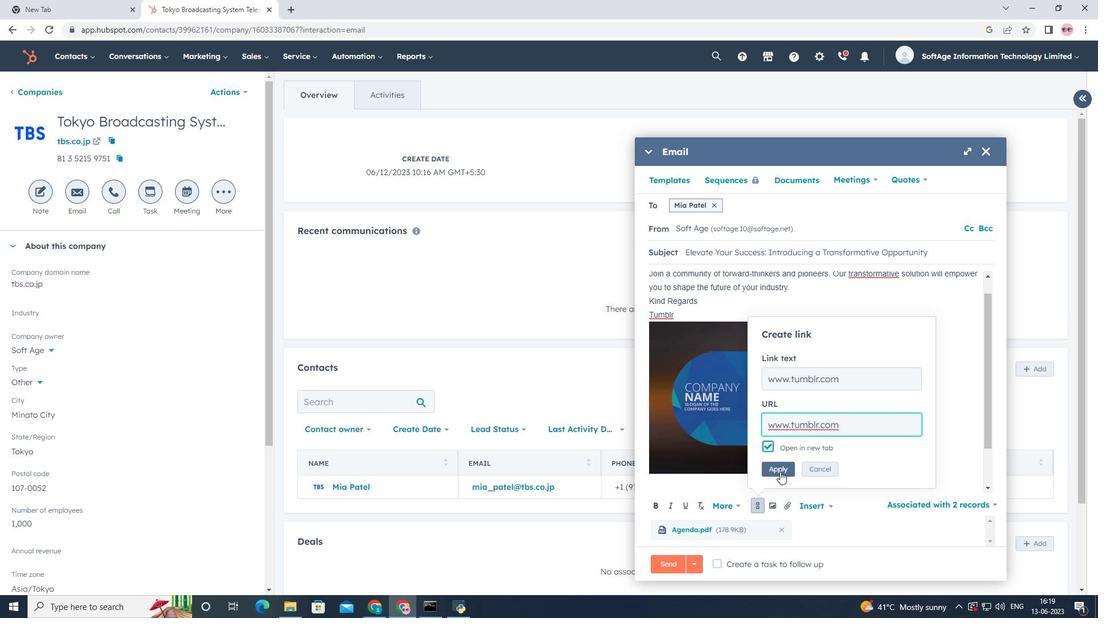 
Action: Mouse scrolled (780, 471) with delta (0, 0)
Screenshot: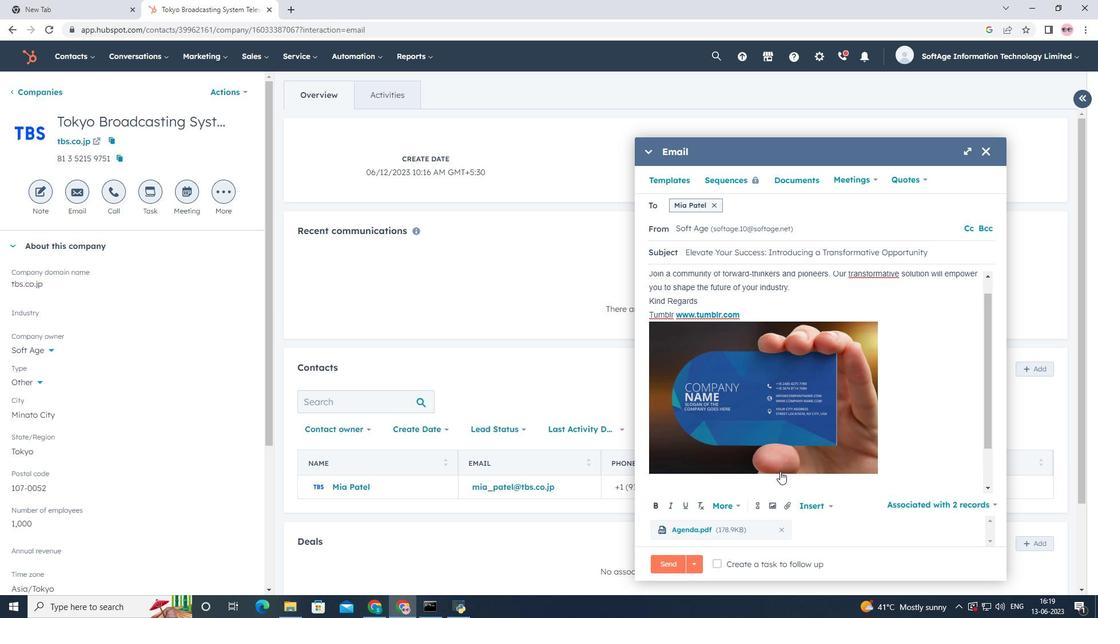 
Action: Mouse scrolled (780, 471) with delta (0, 0)
Screenshot: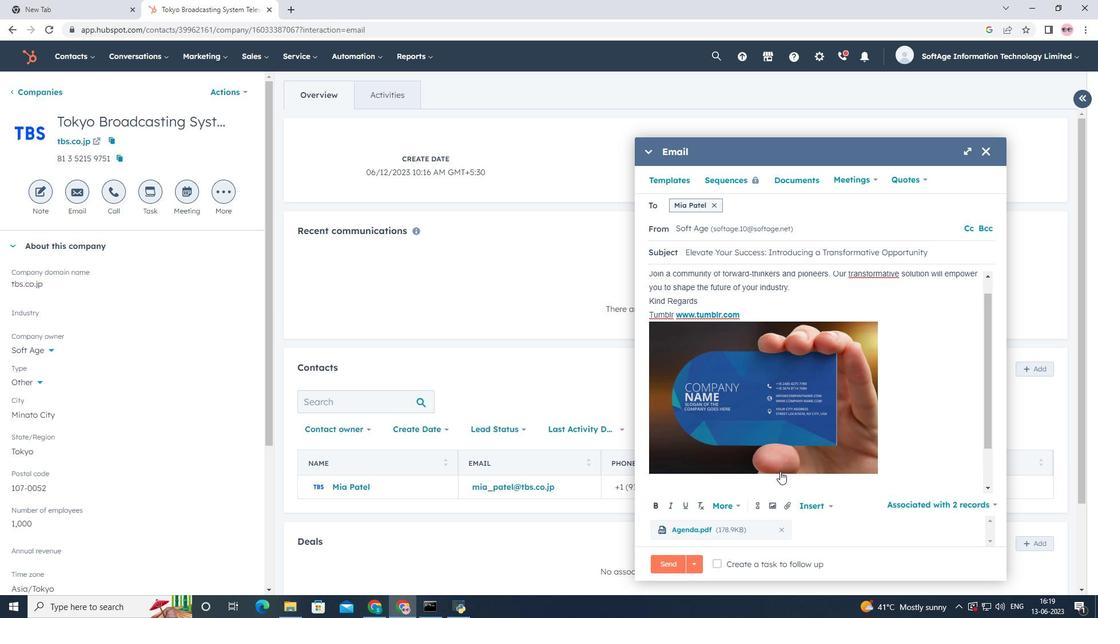 
Action: Mouse scrolled (780, 471) with delta (0, 0)
Screenshot: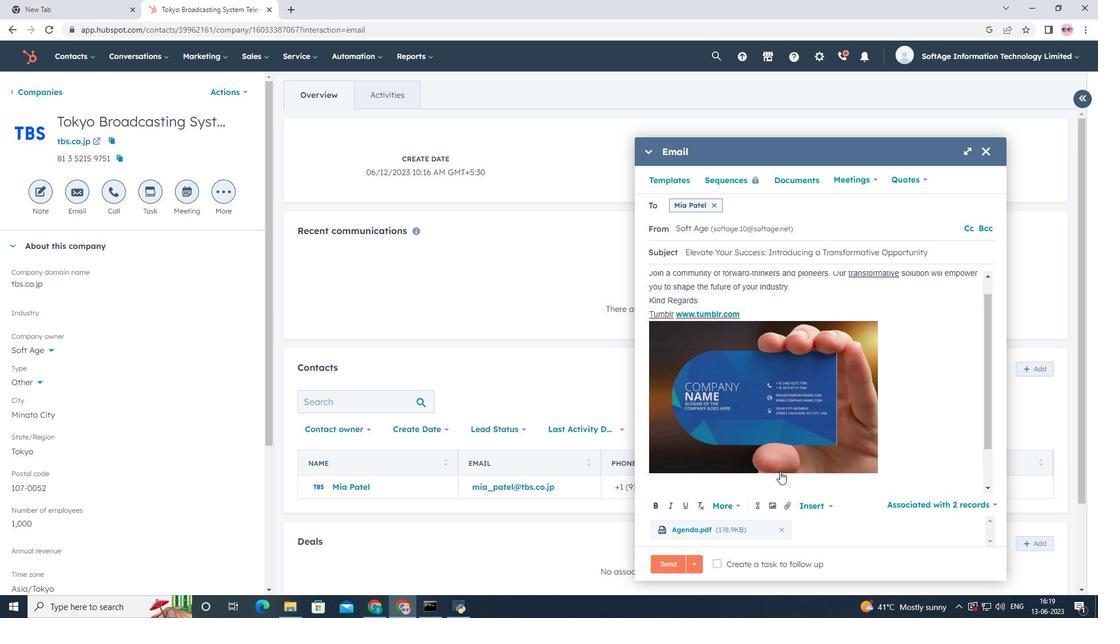 
Action: Mouse moved to (774, 564)
Screenshot: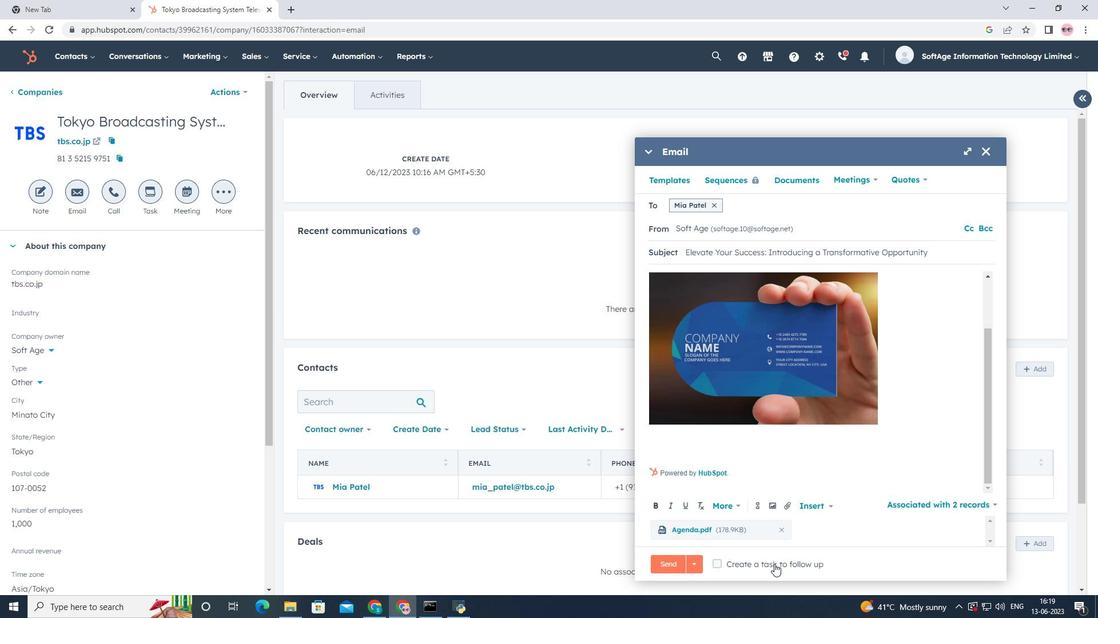 
Action: Mouse pressed left at (774, 564)
Screenshot: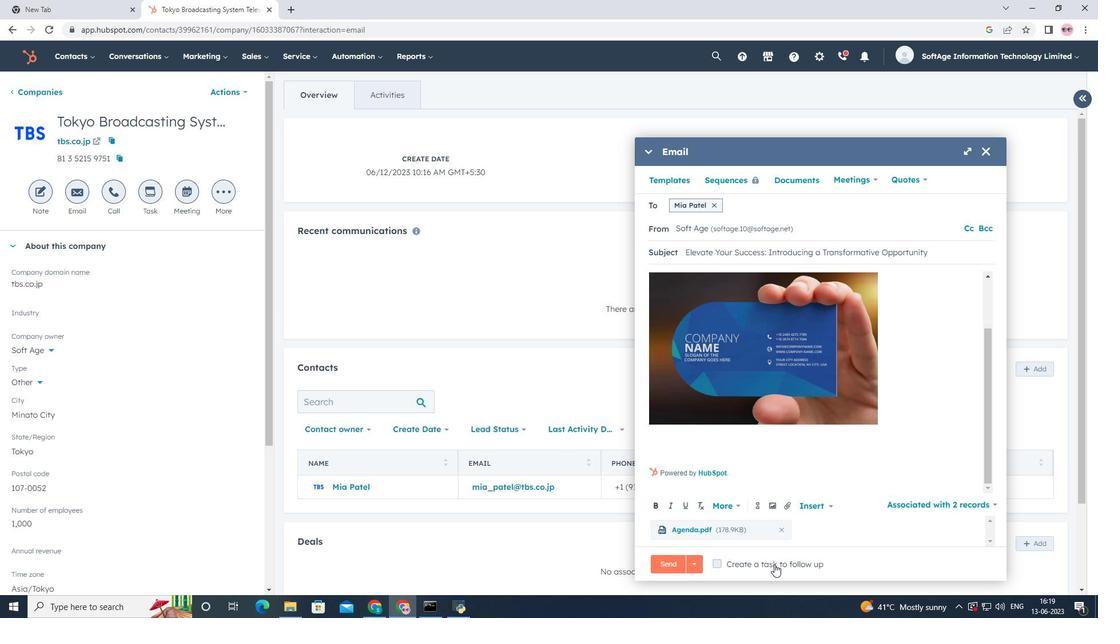 
Action: Mouse moved to (917, 565)
Screenshot: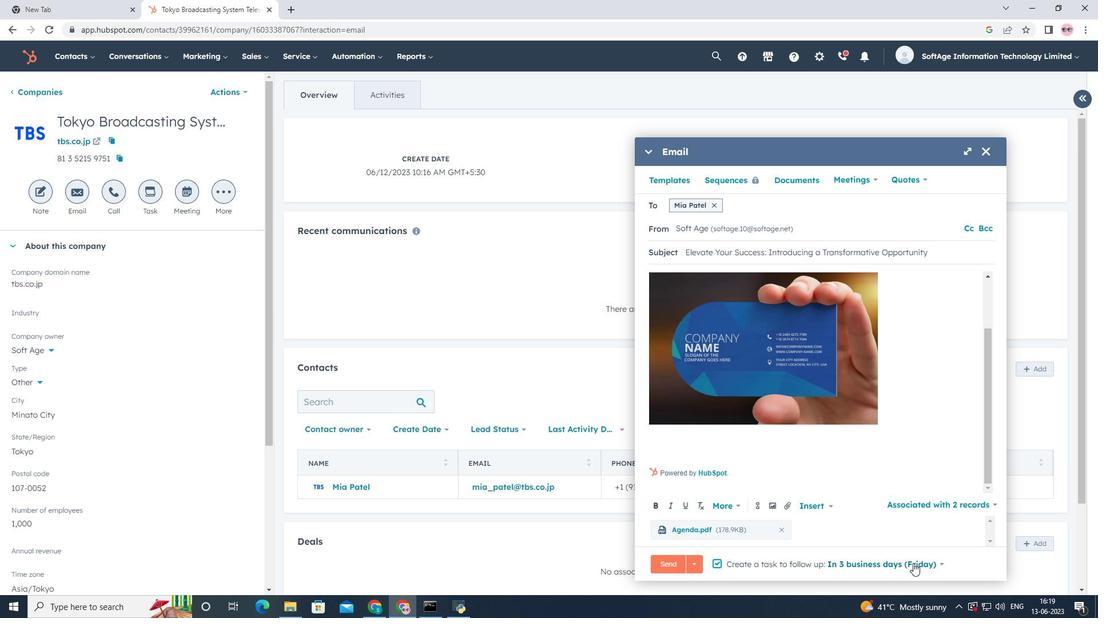 
Action: Mouse pressed left at (917, 565)
Screenshot: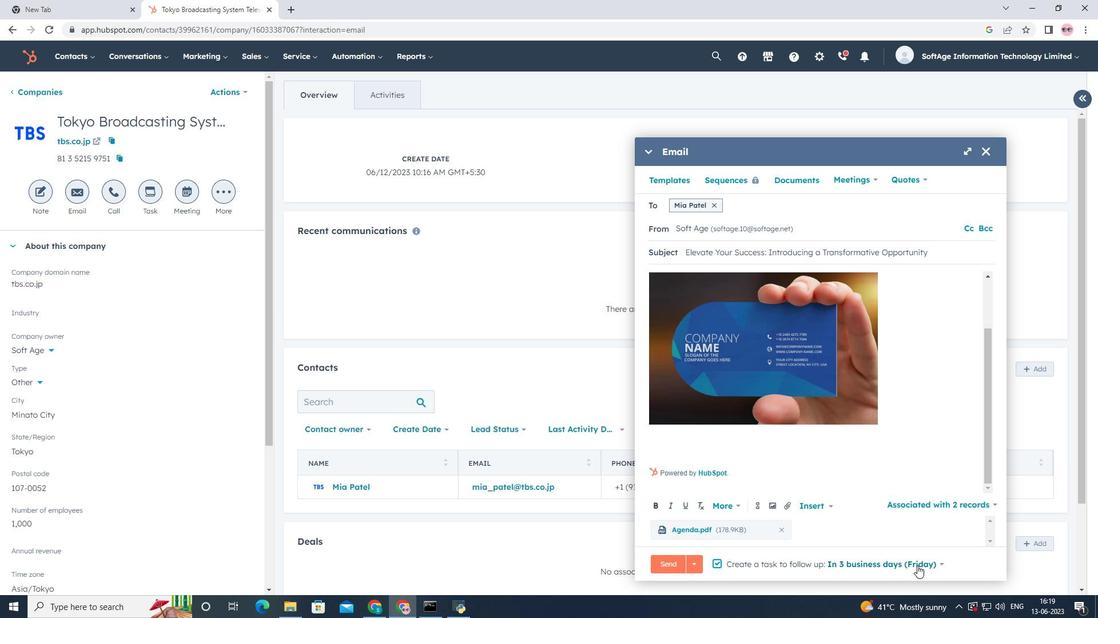 
Action: Mouse moved to (881, 428)
Screenshot: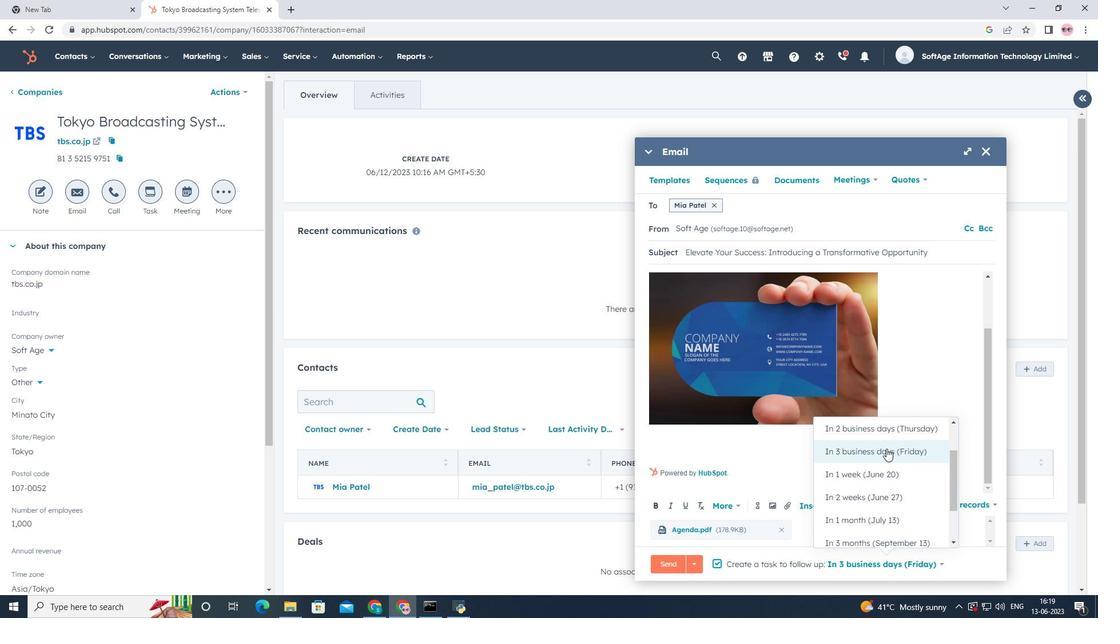 
Action: Mouse pressed left at (881, 428)
Screenshot: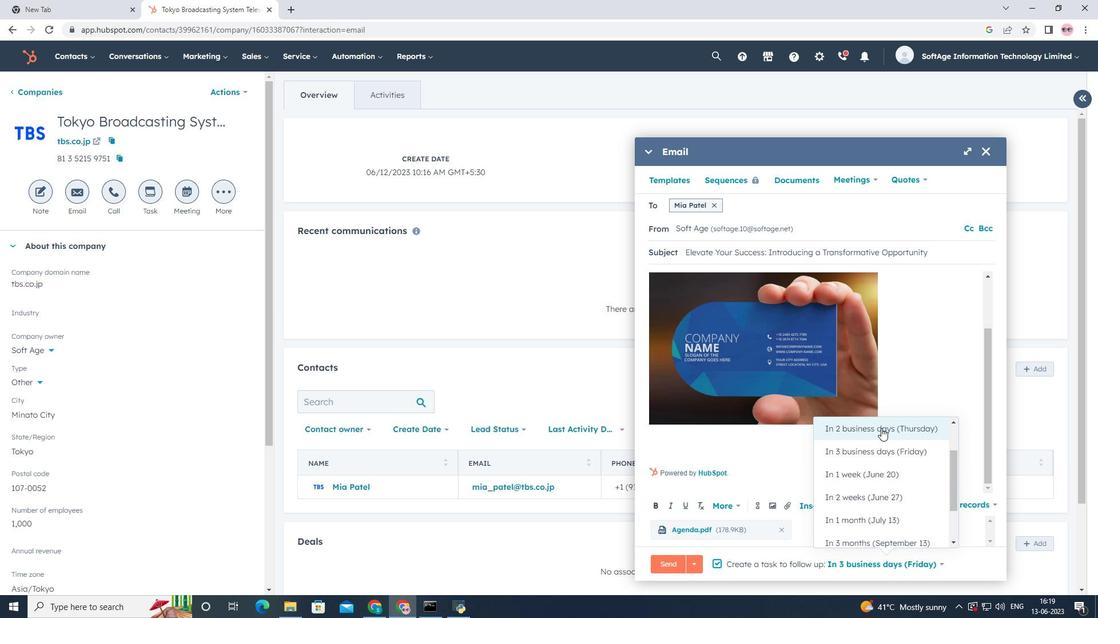 
Action: Mouse moved to (808, 275)
Screenshot: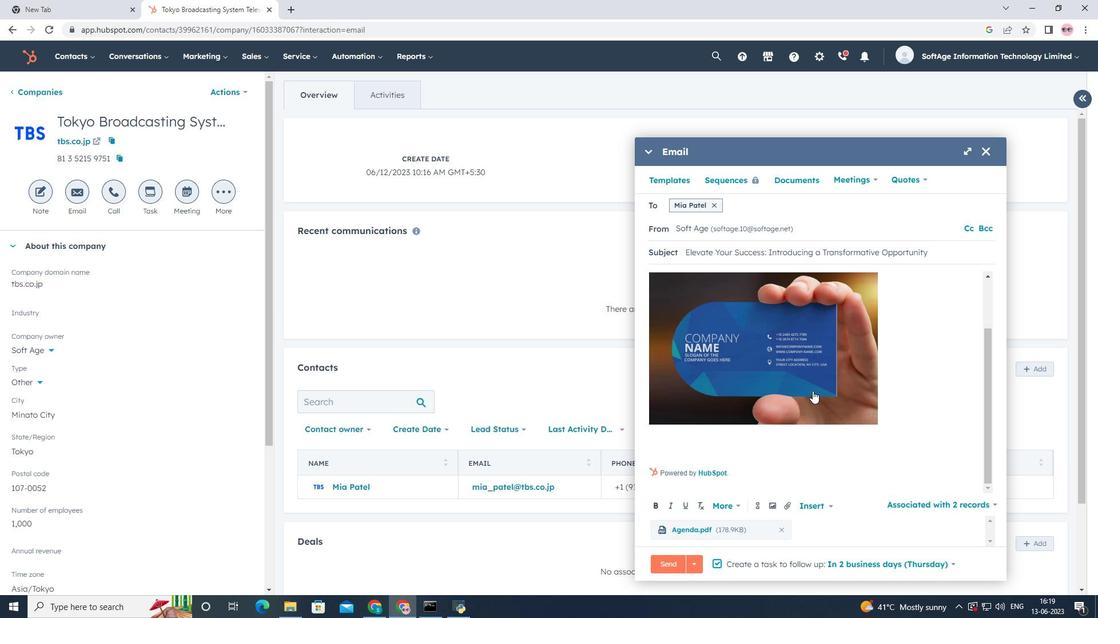
Action: Mouse scrolled (808, 275) with delta (0, 0)
Screenshot: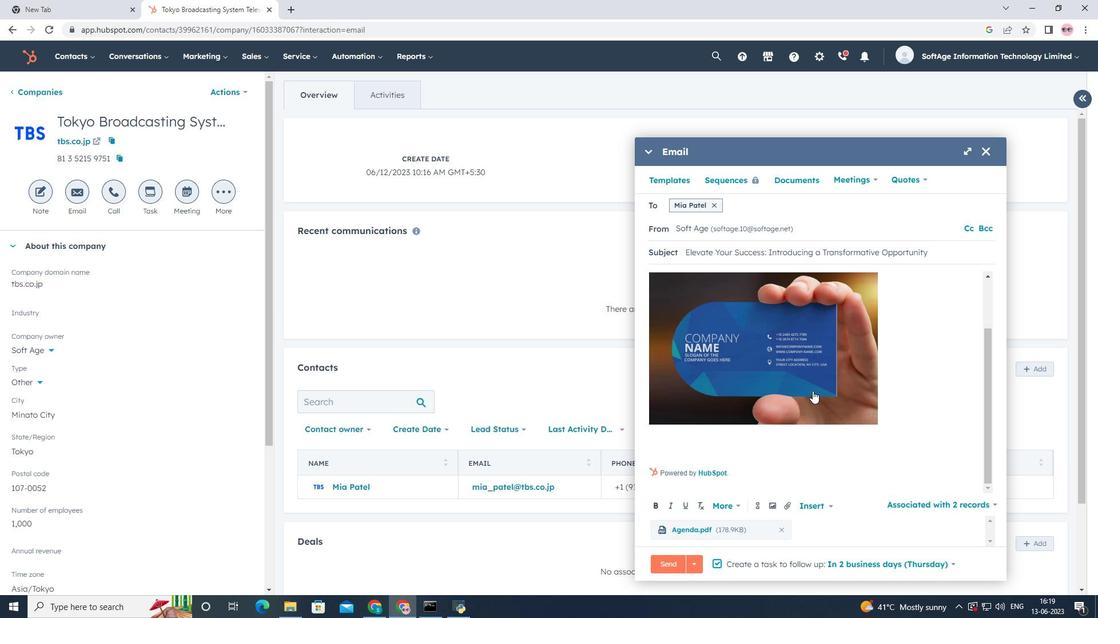 
Action: Mouse moved to (807, 252)
Screenshot: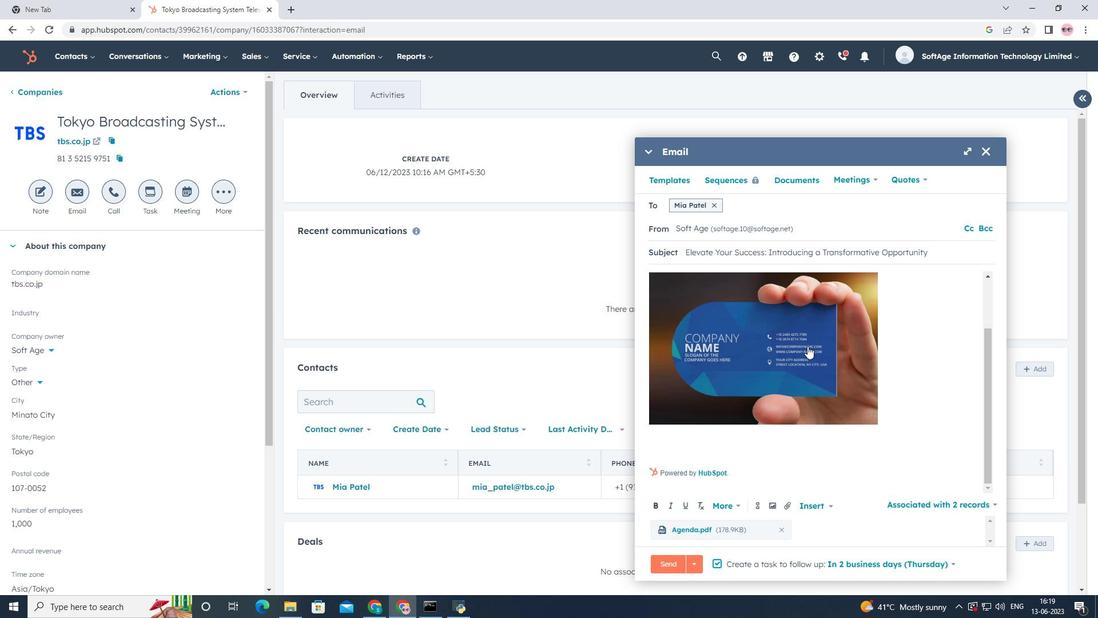 
Action: Mouse scrolled (807, 253) with delta (0, 0)
Screenshot: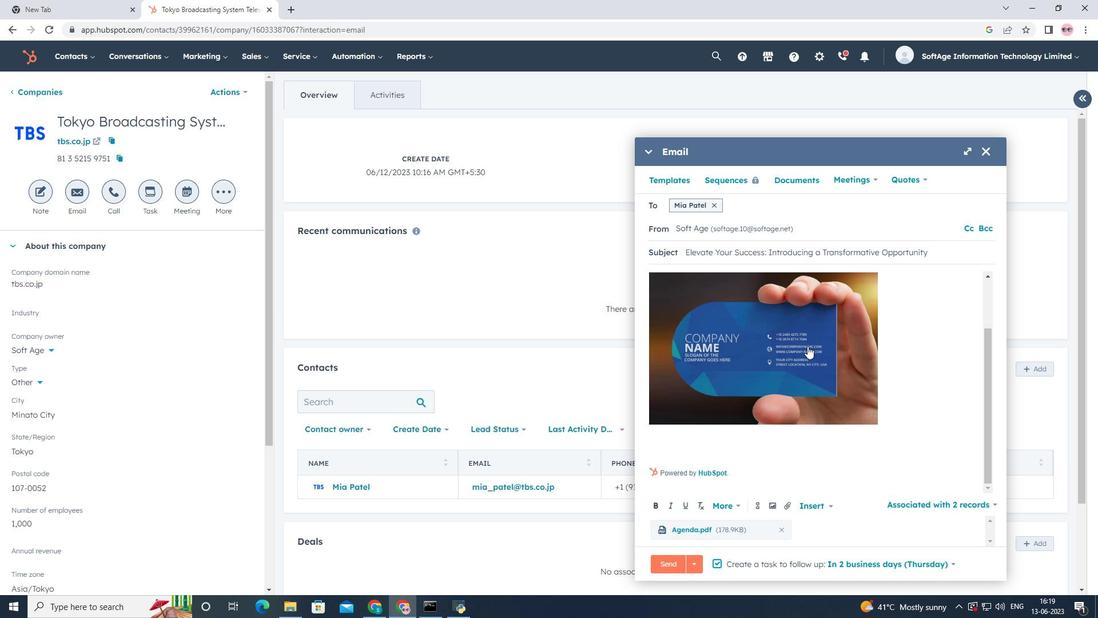 
Action: Mouse moved to (802, 230)
Screenshot: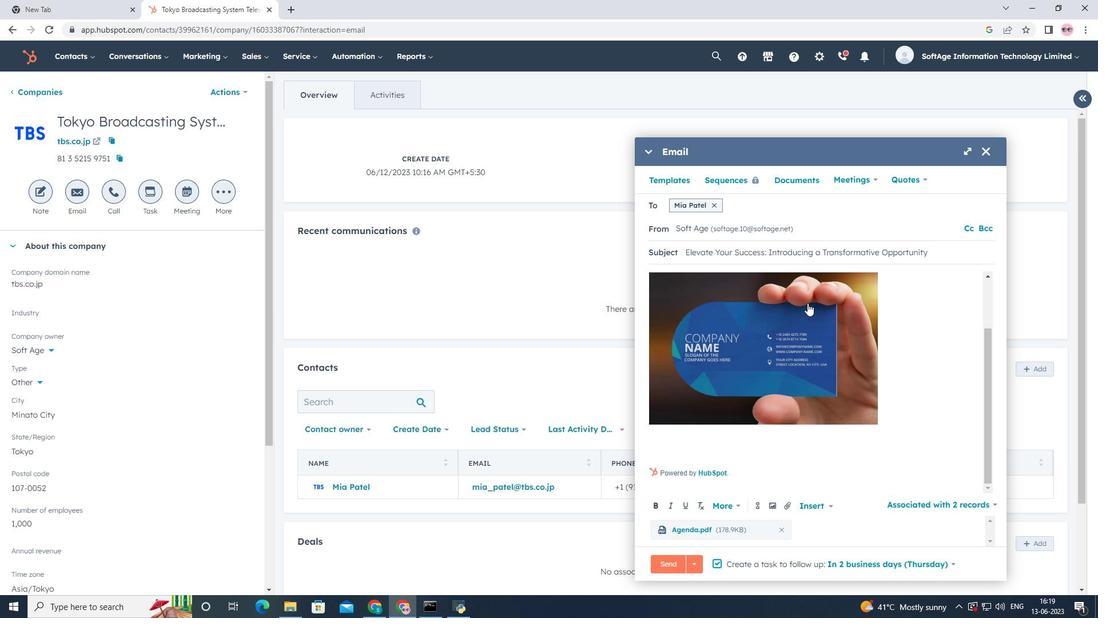 
Action: Mouse scrolled (805, 238) with delta (0, 0)
Screenshot: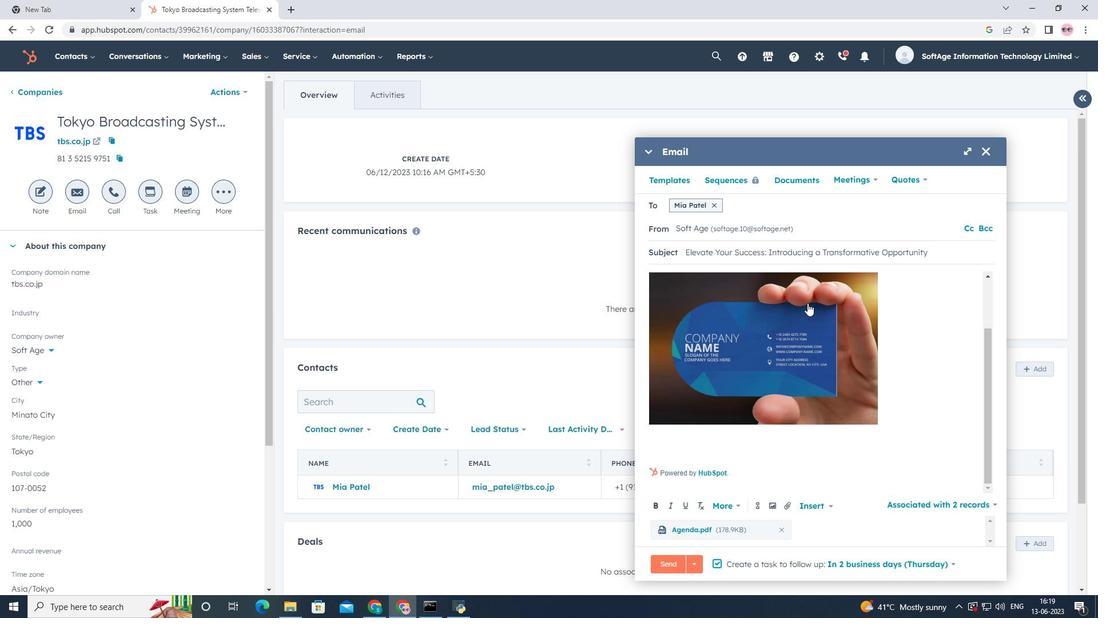 
Action: Mouse moved to (797, 219)
Screenshot: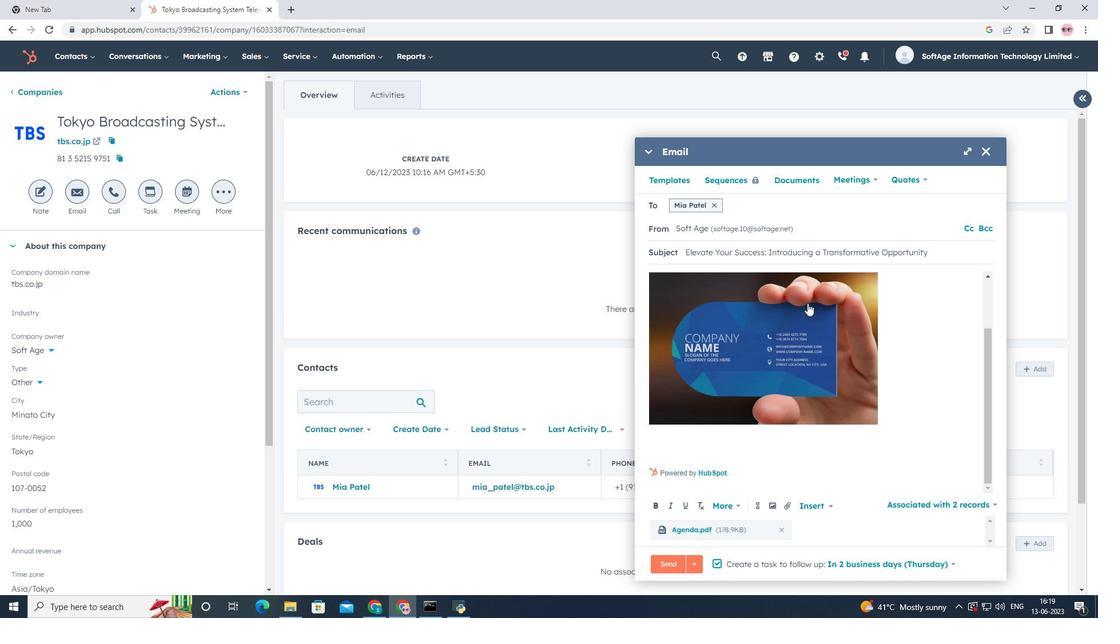 
Action: Mouse scrolled (797, 220) with delta (0, 0)
Screenshot: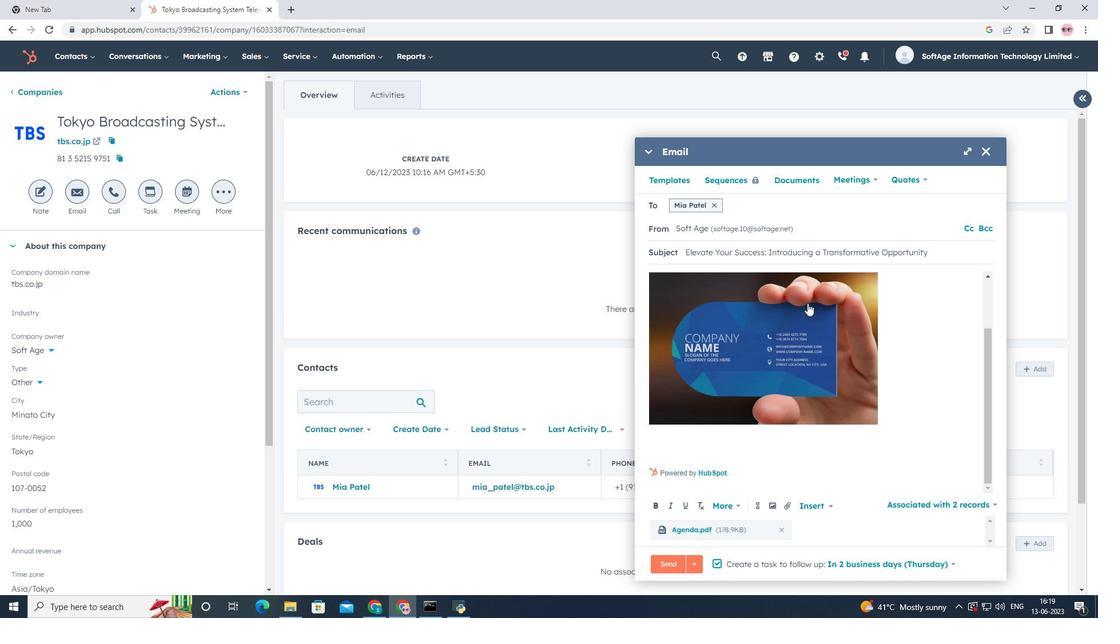 
Action: Mouse moved to (713, 207)
Screenshot: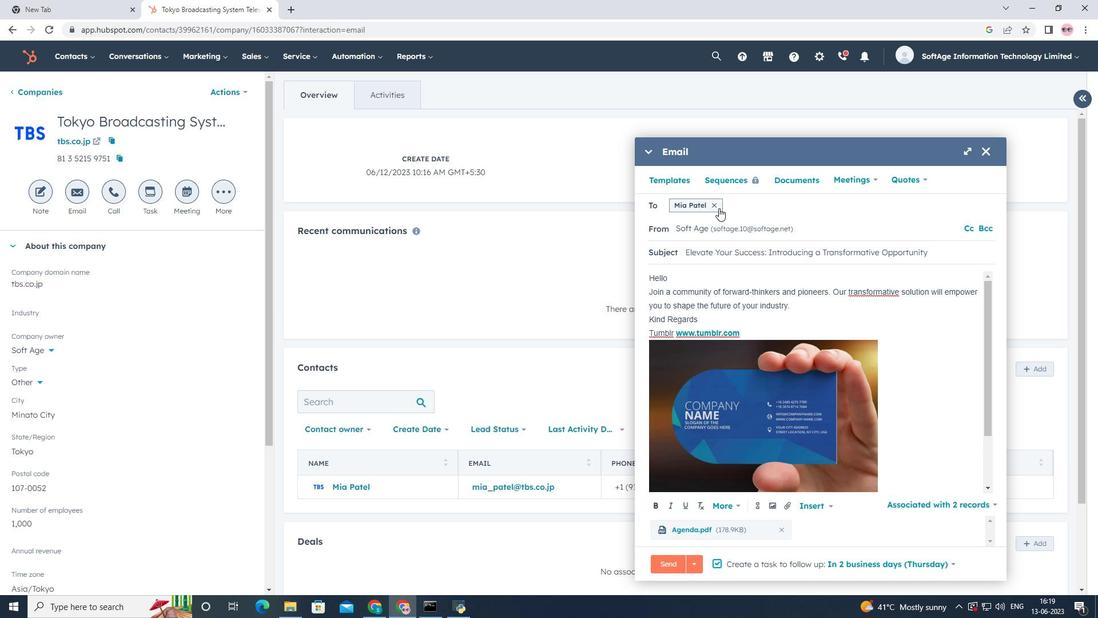 
Action: Mouse pressed left at (713, 207)
Screenshot: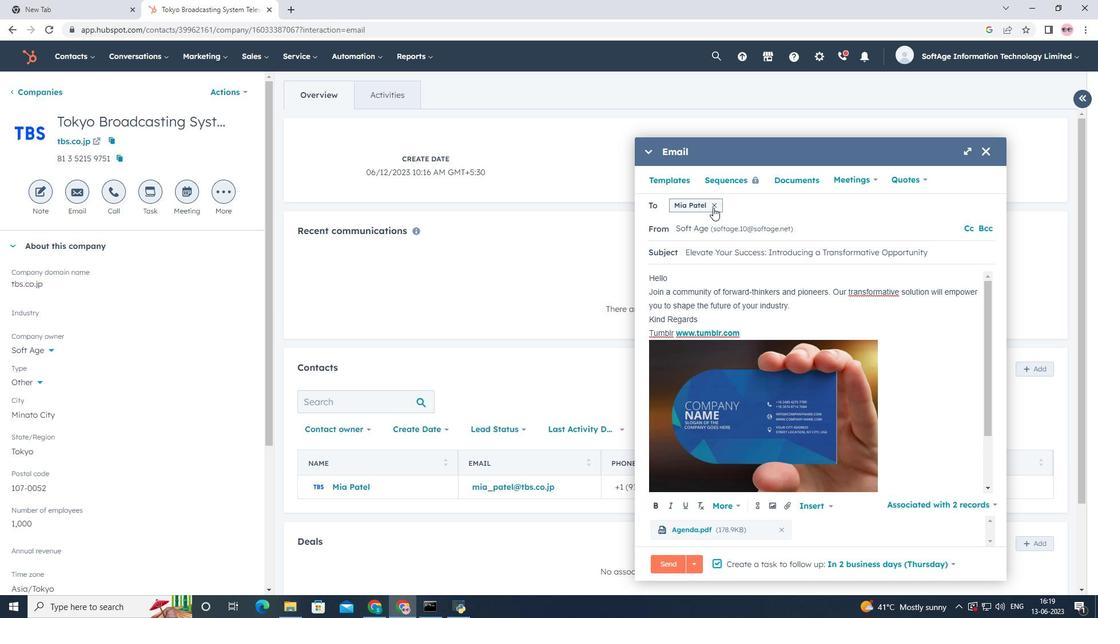 
Action: Mouse pressed left at (713, 207)
Screenshot: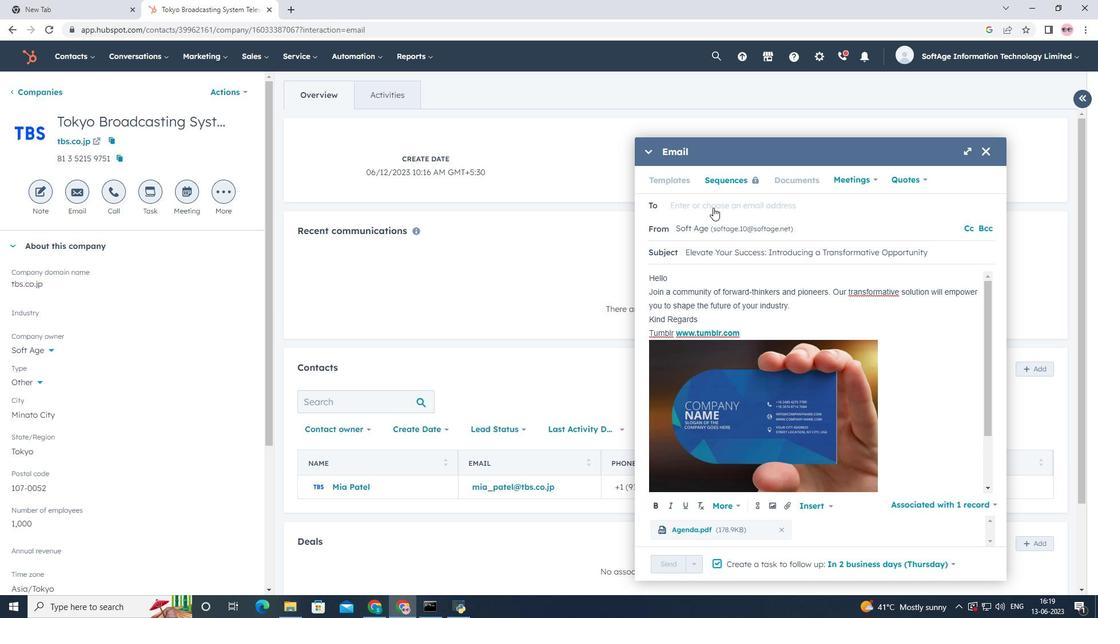 
Action: Mouse moved to (715, 238)
Screenshot: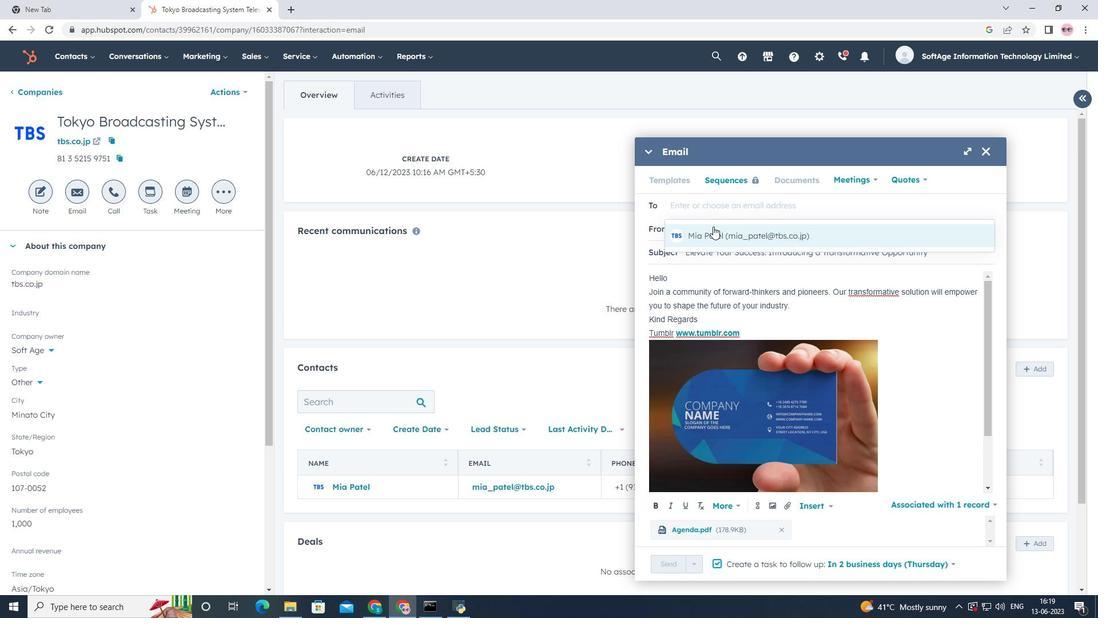 
Action: Mouse pressed left at (715, 238)
Screenshot: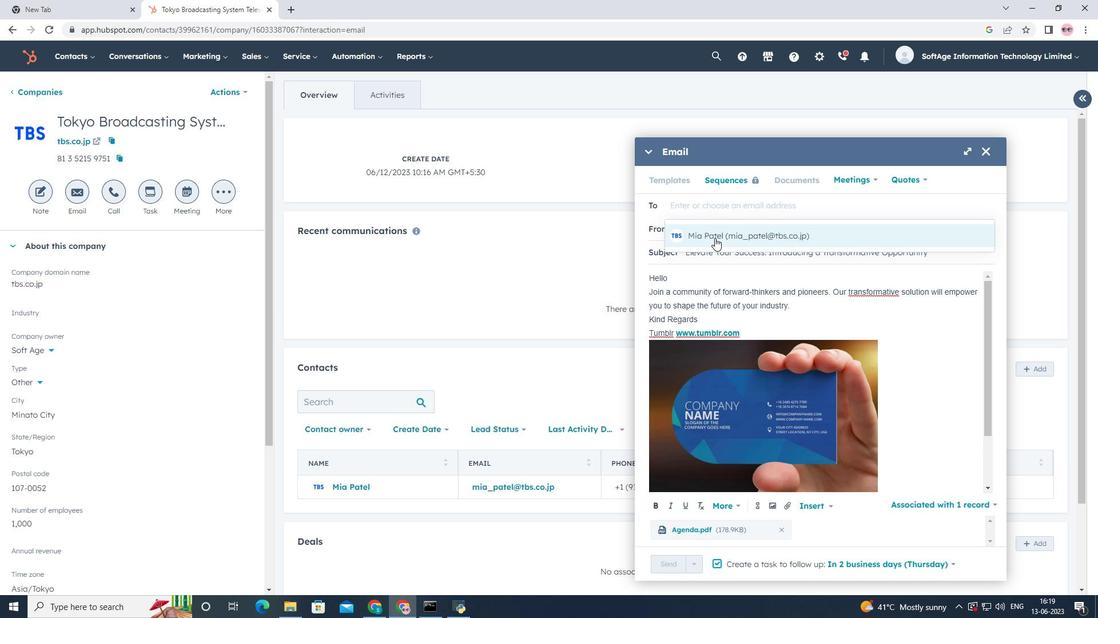 
Action: Mouse moved to (670, 566)
Screenshot: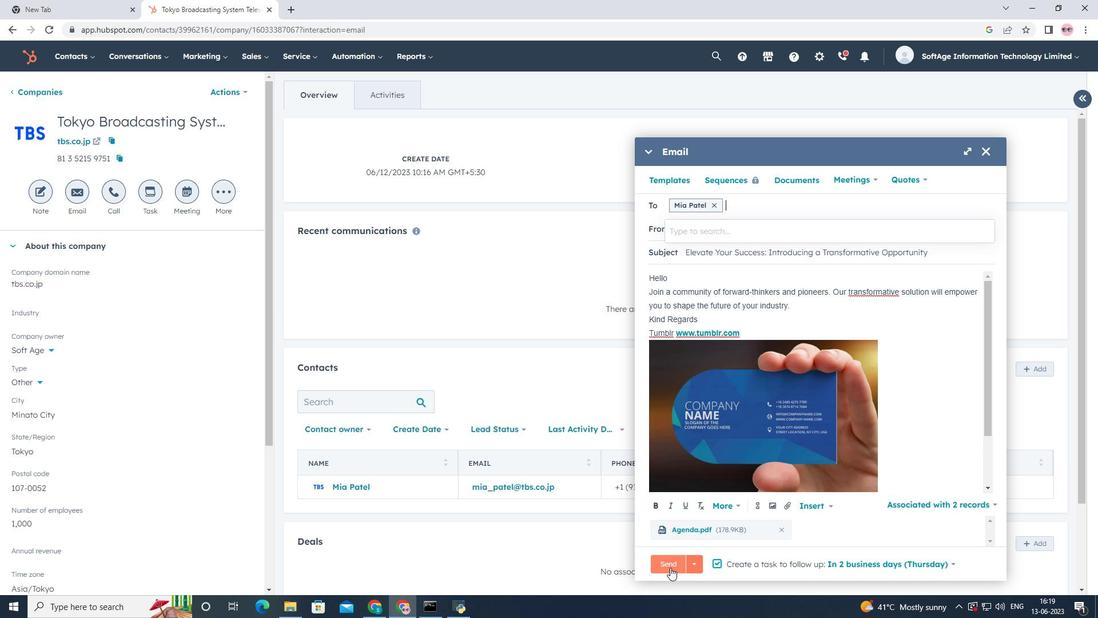 
Action: Mouse pressed left at (670, 566)
Screenshot: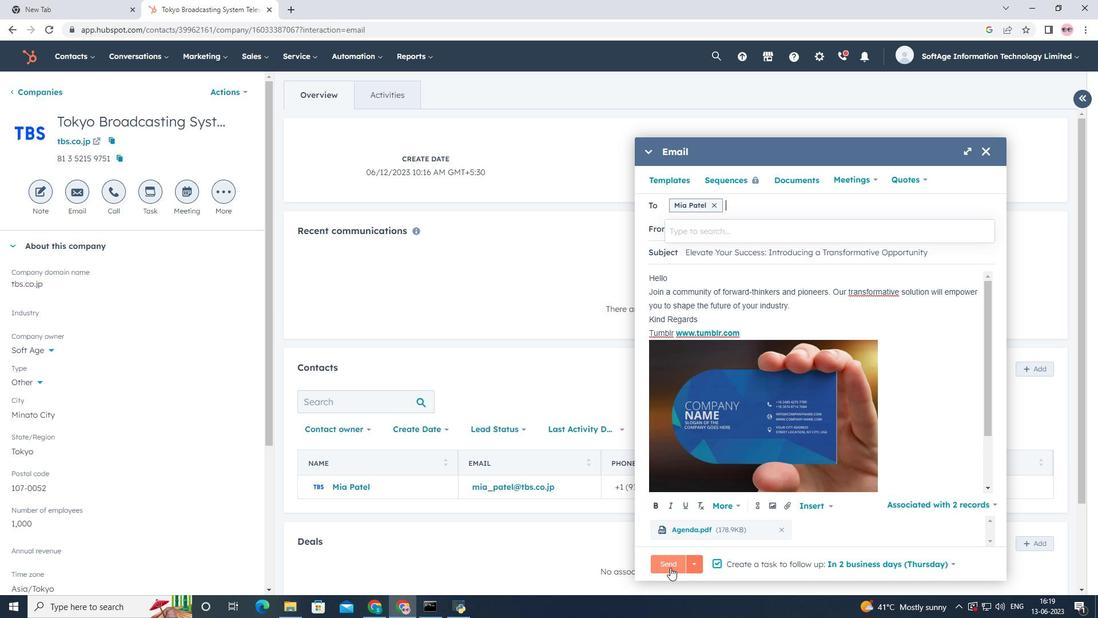 
Action: Mouse moved to (699, 325)
Screenshot: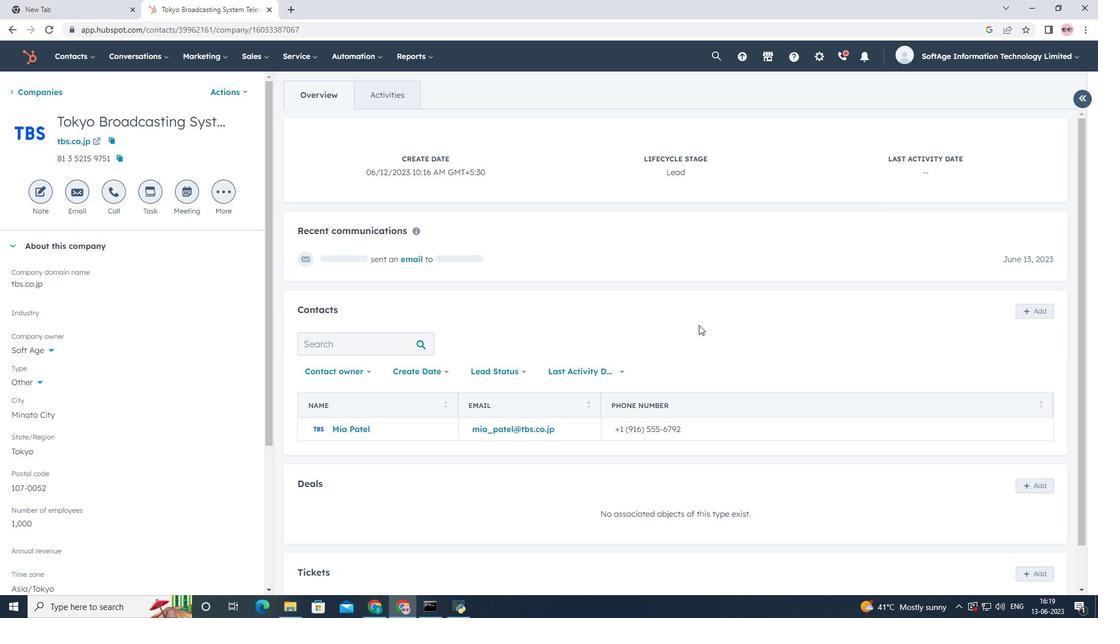 
Action: Mouse scrolled (699, 325) with delta (0, 0)
Screenshot: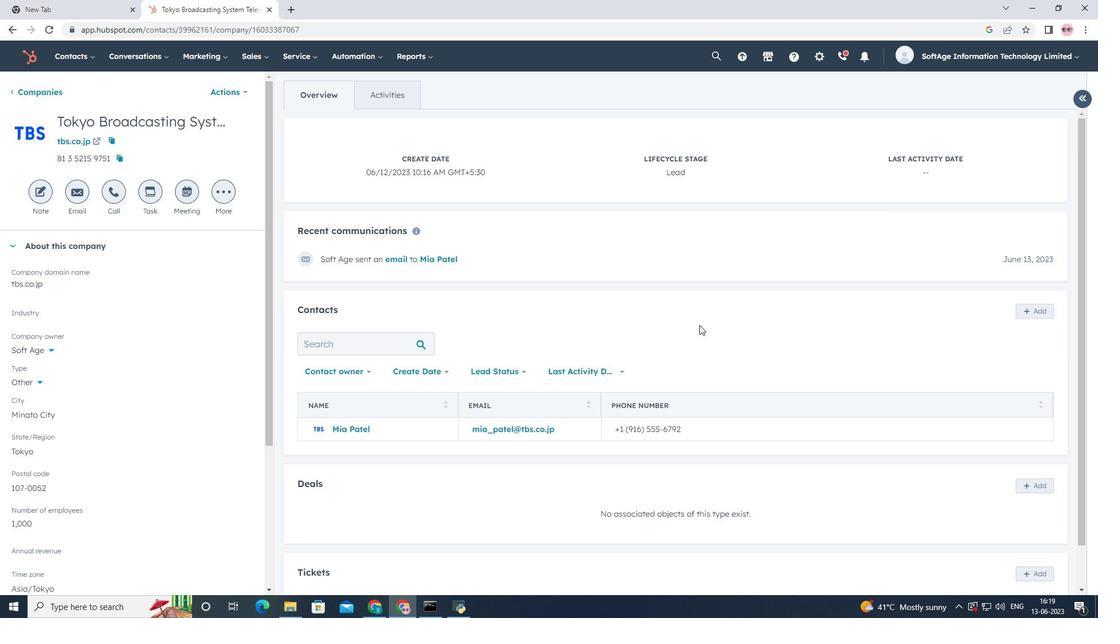 
Action: Mouse scrolled (699, 325) with delta (0, 0)
Screenshot: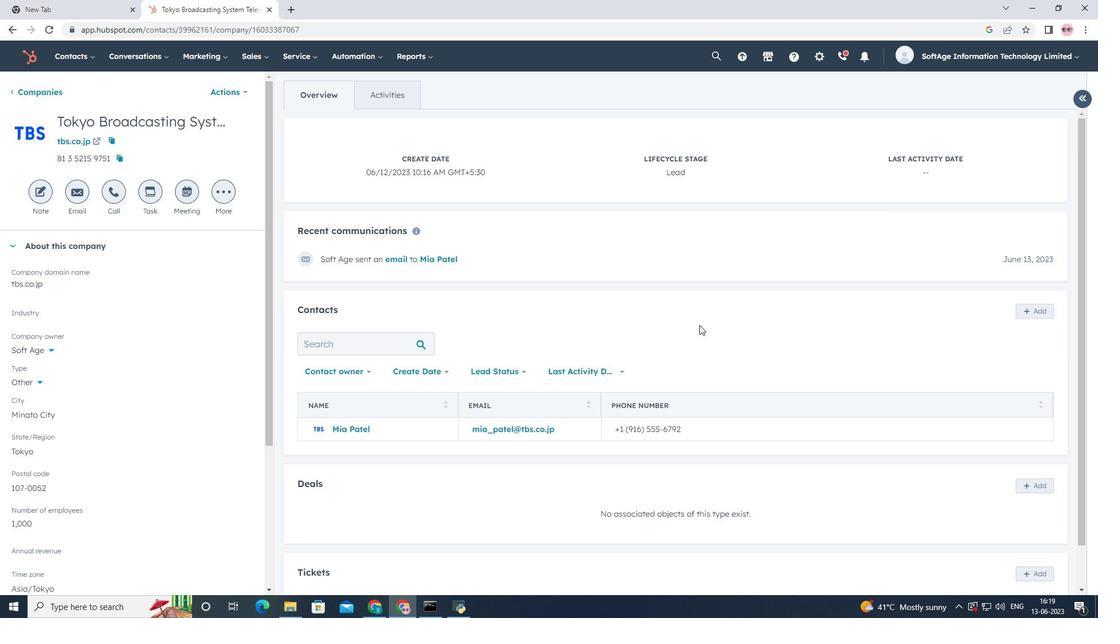 
Action: Mouse moved to (700, 324)
Screenshot: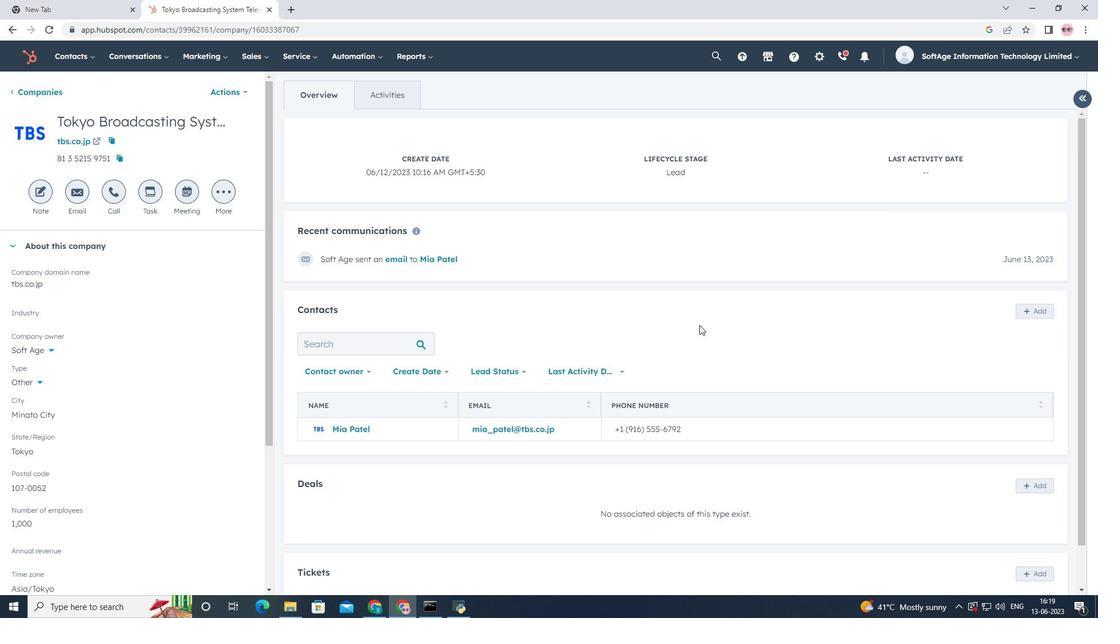 
Action: Mouse scrolled (699, 325) with delta (0, 0)
Screenshot: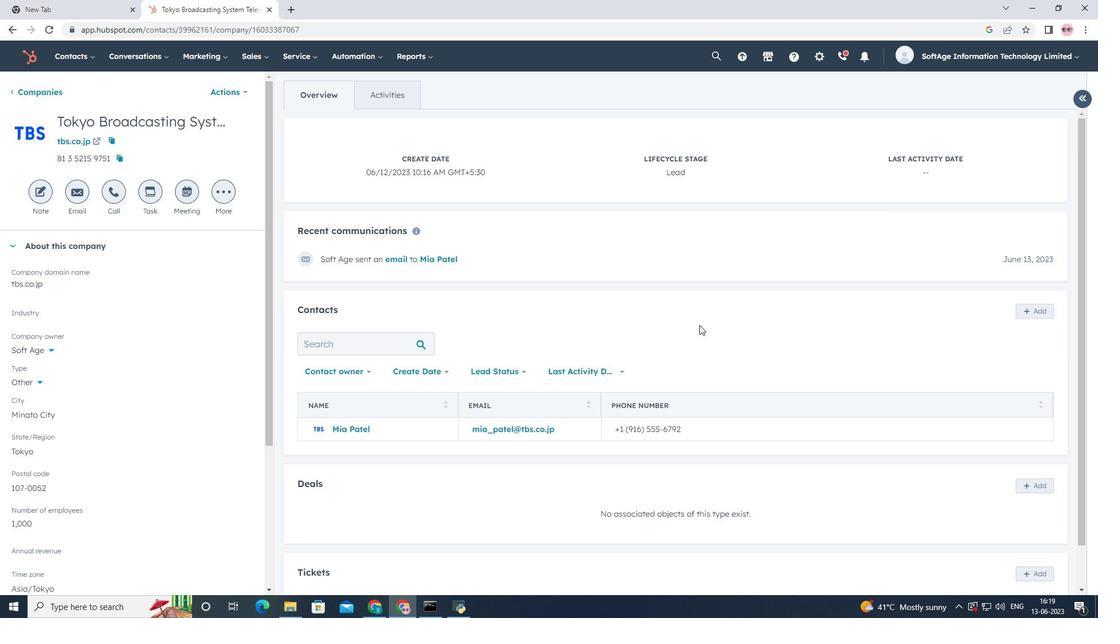 
Action: Mouse moved to (700, 323)
Screenshot: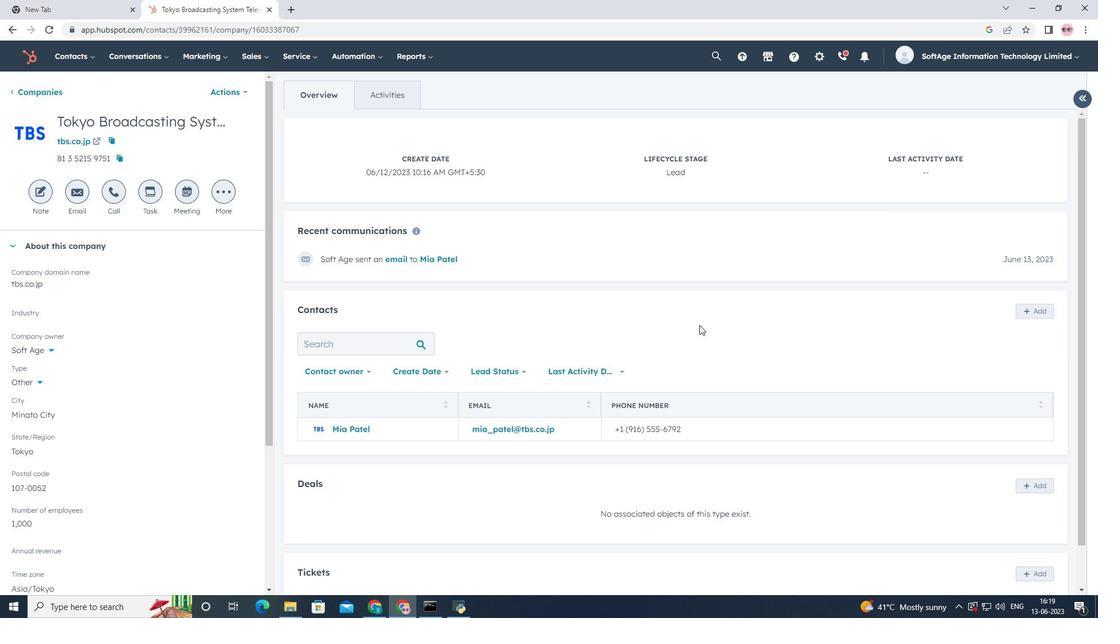 
Action: Mouse scrolled (699, 325) with delta (0, 0)
Screenshot: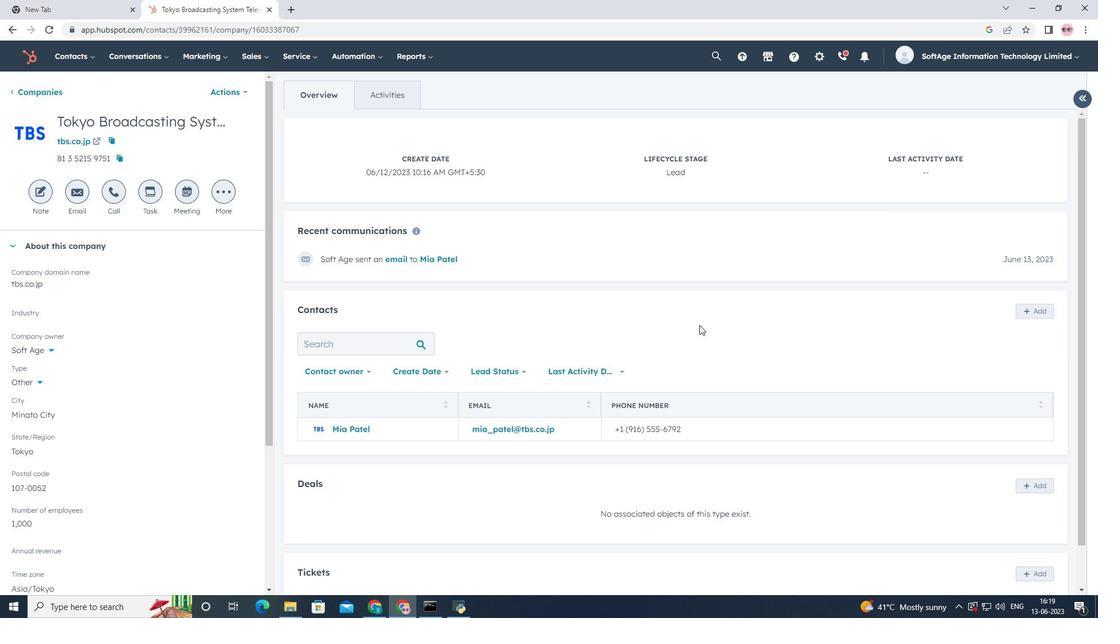 
Action: Mouse moved to (734, 251)
Screenshot: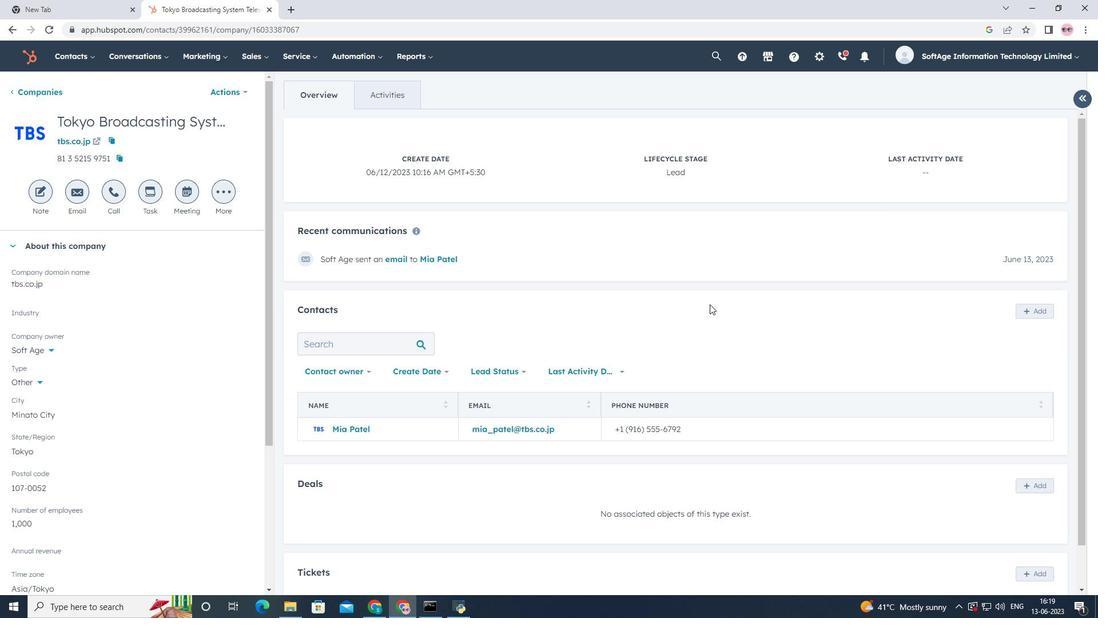 
Action: Mouse scrolled (734, 250) with delta (0, 0)
Screenshot: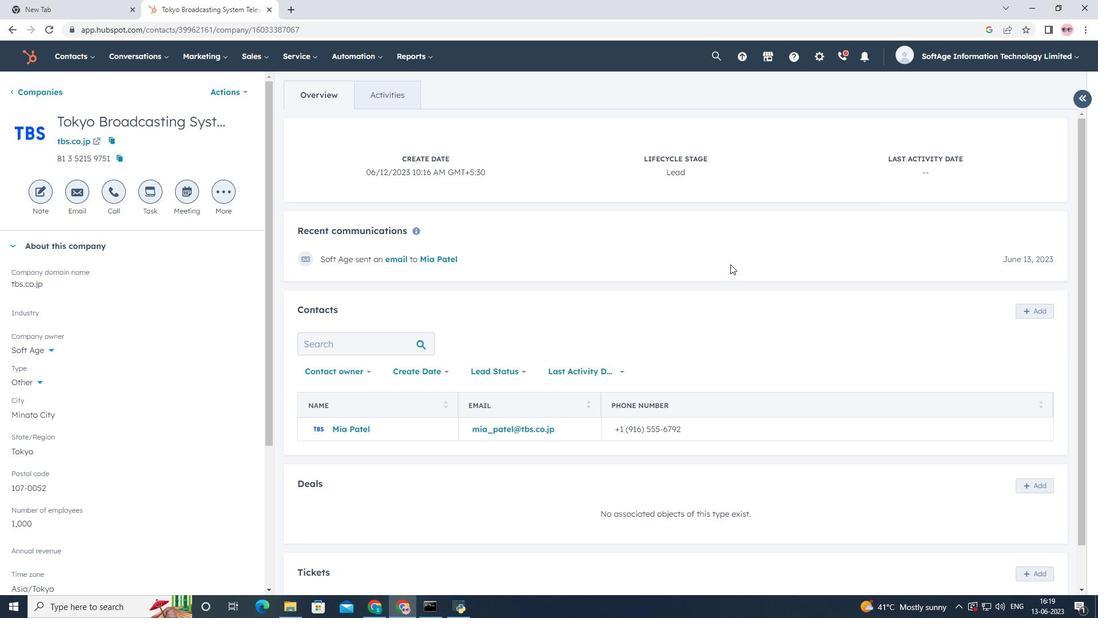 
Action: Mouse scrolled (734, 250) with delta (0, 0)
Screenshot: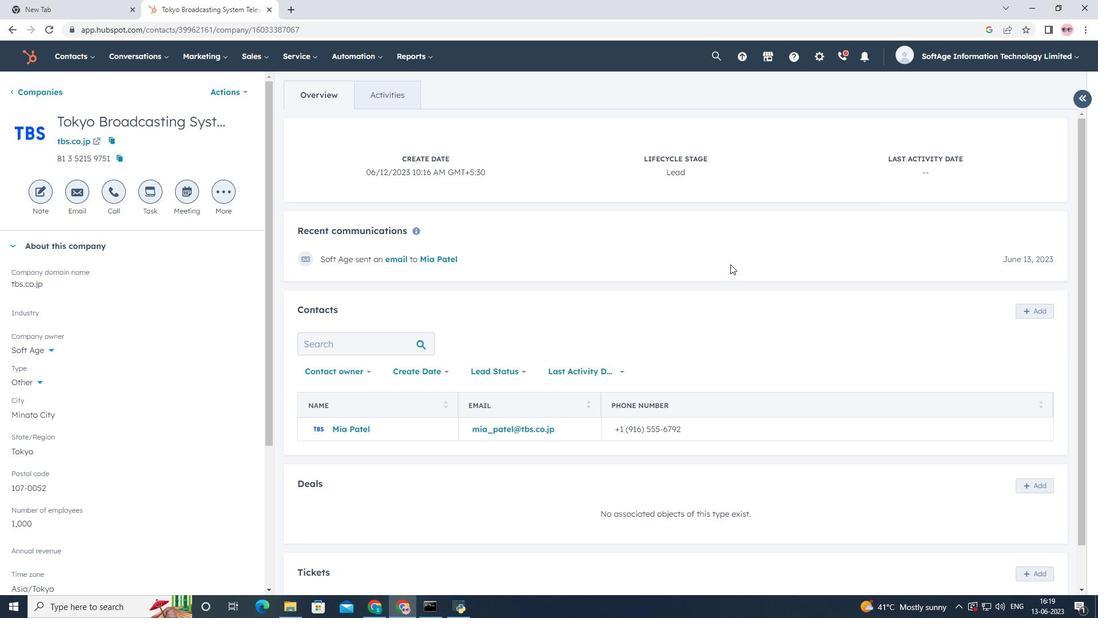 
Action: Mouse scrolled (734, 250) with delta (0, 0)
Screenshot: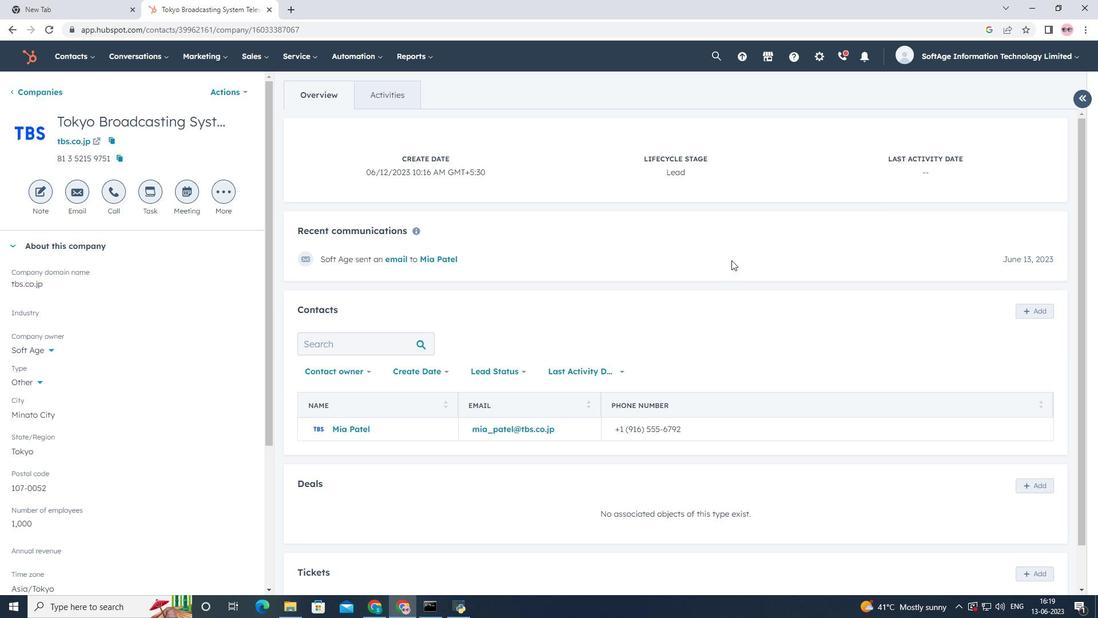 
Action: Mouse moved to (734, 252)
Screenshot: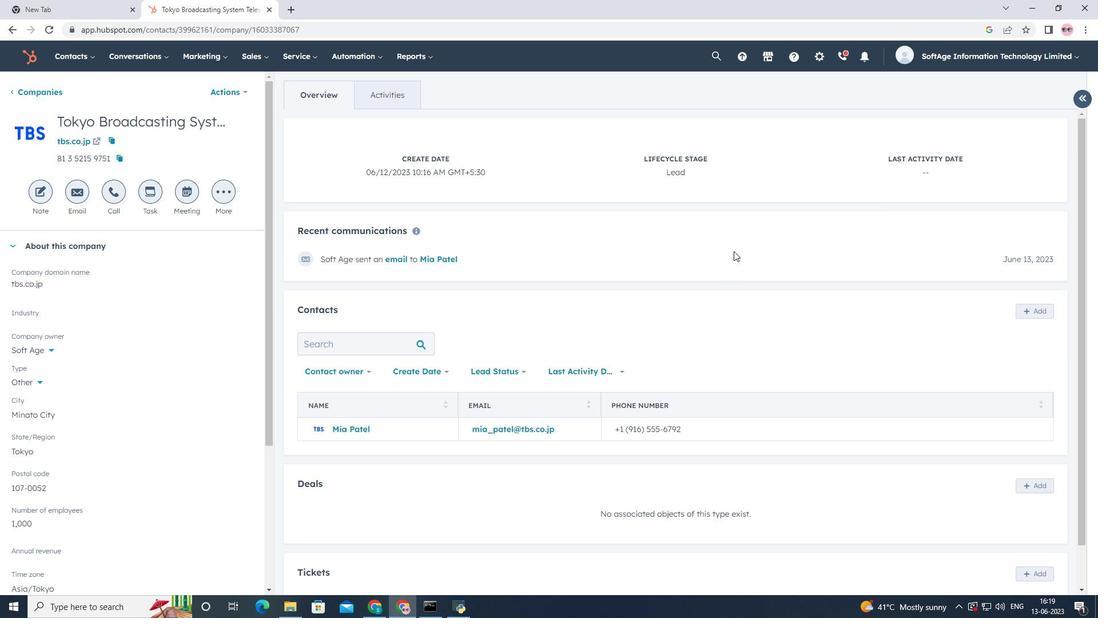 
Action: Mouse scrolled (734, 250) with delta (0, 0)
Screenshot: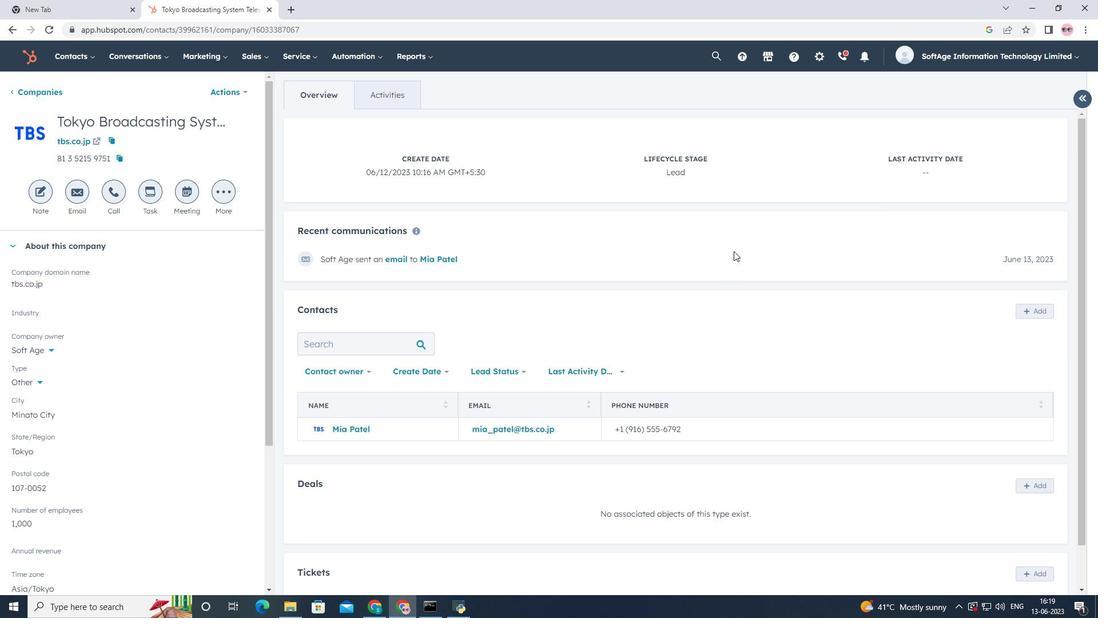 
Action: Mouse moved to (734, 256)
Screenshot: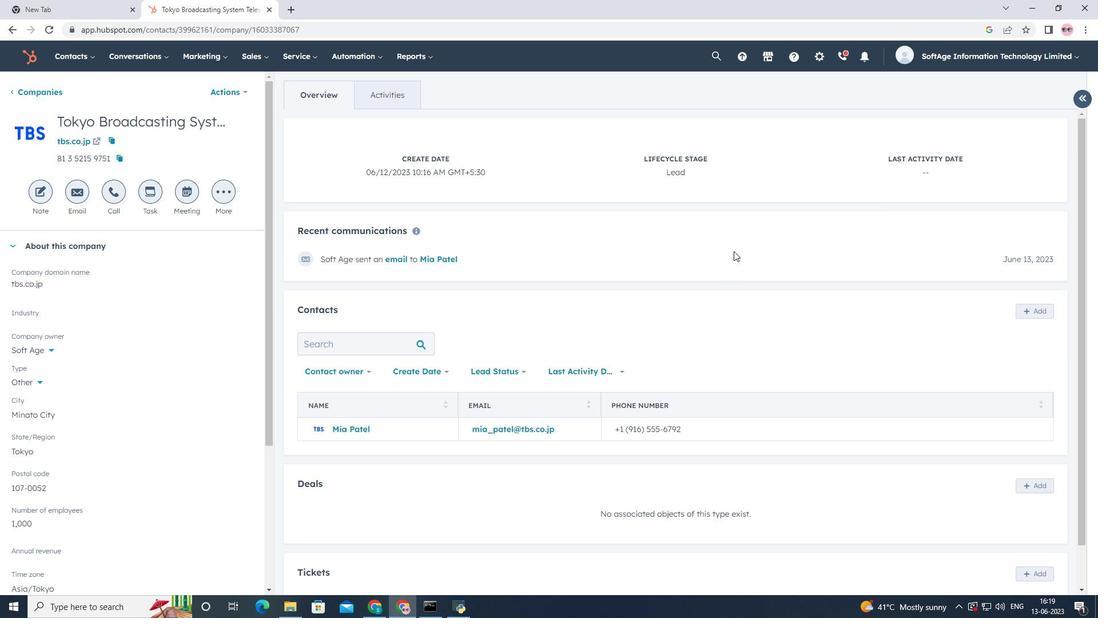 
Action: Mouse scrolled (734, 250) with delta (0, 0)
Screenshot: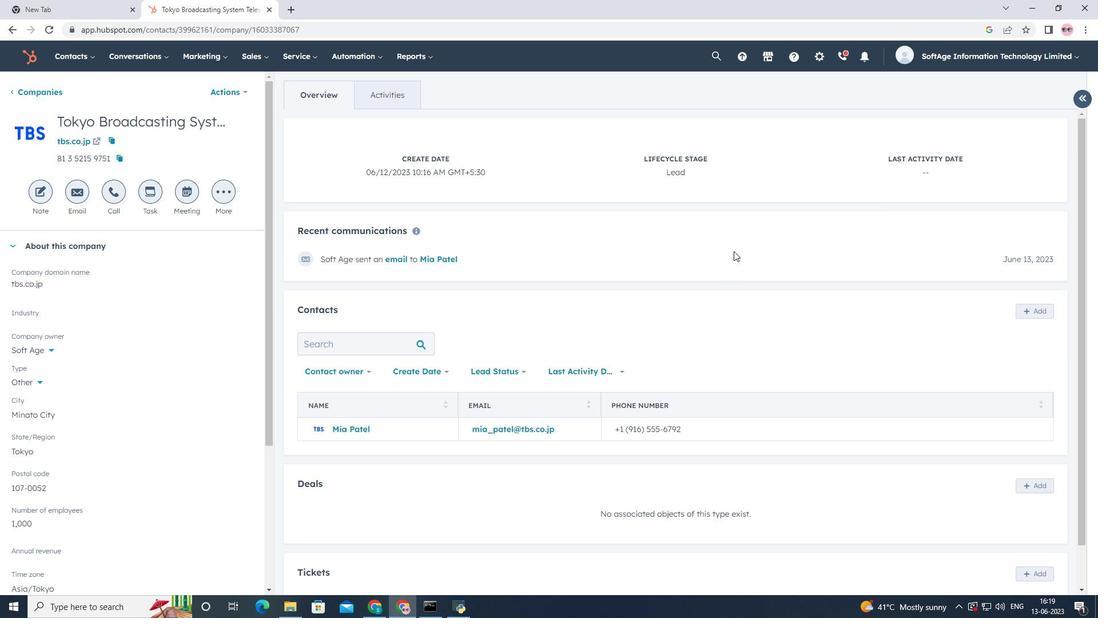 
Action: Mouse scrolled (734, 250) with delta (0, 0)
Screenshot: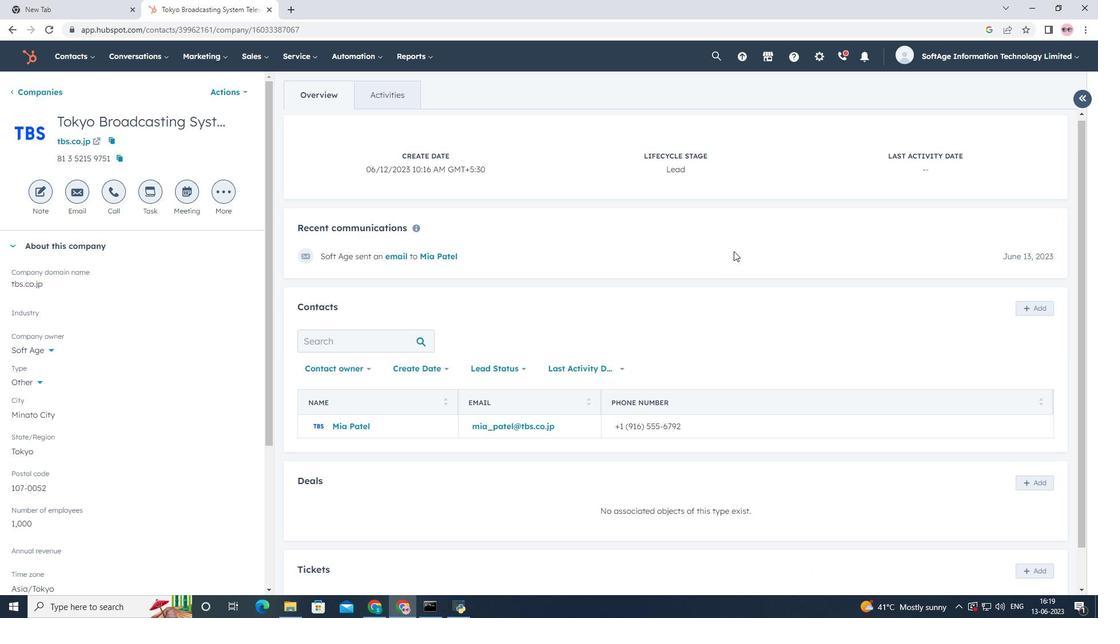 
